 Task: Get directions from Jekyll Island, Georgia, United States to New Haven, Connecticut, United States  arriving by 12:00 noon on the 15th of December
Action: Key pressed jekyll<Key.space>island<Key.space>,<Key.space>georgia,<Key.space>united<Key.space>sataes<Key.enter>
Screenshot: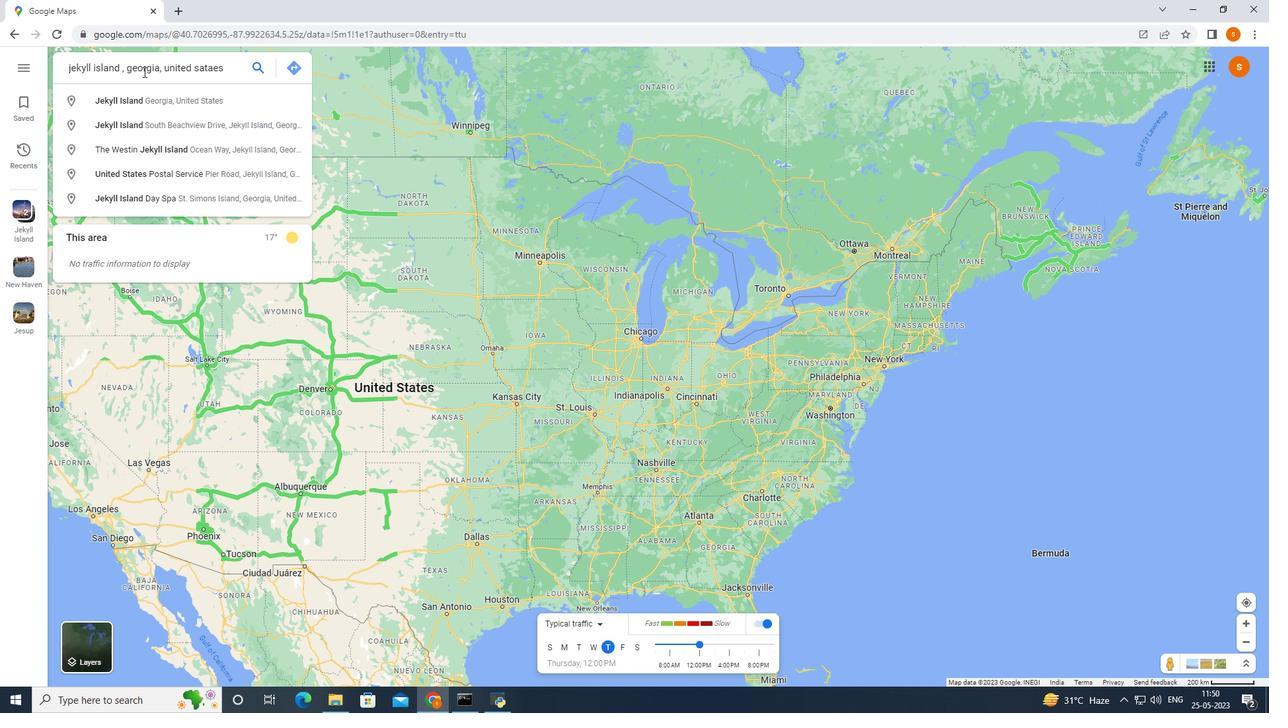 
Action: Mouse moved to (80, 328)
Screenshot: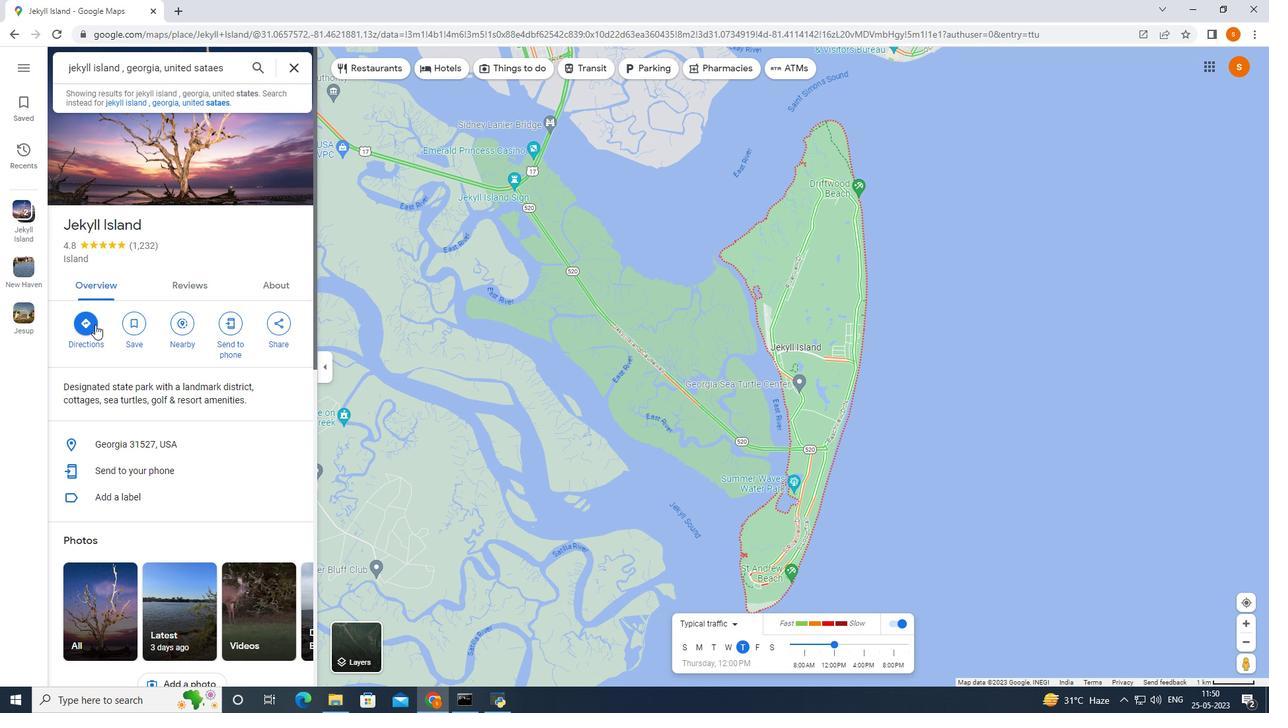 
Action: Mouse pressed left at (80, 328)
Screenshot: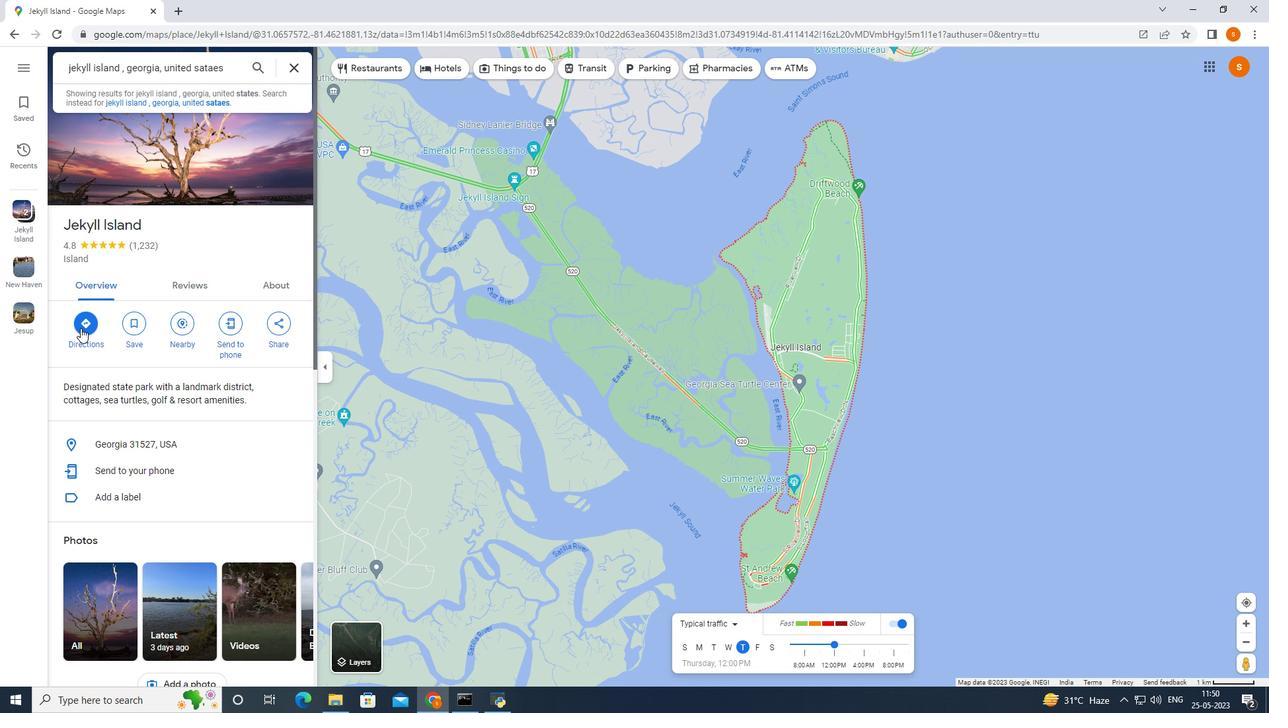 
Action: Mouse moved to (293, 125)
Screenshot: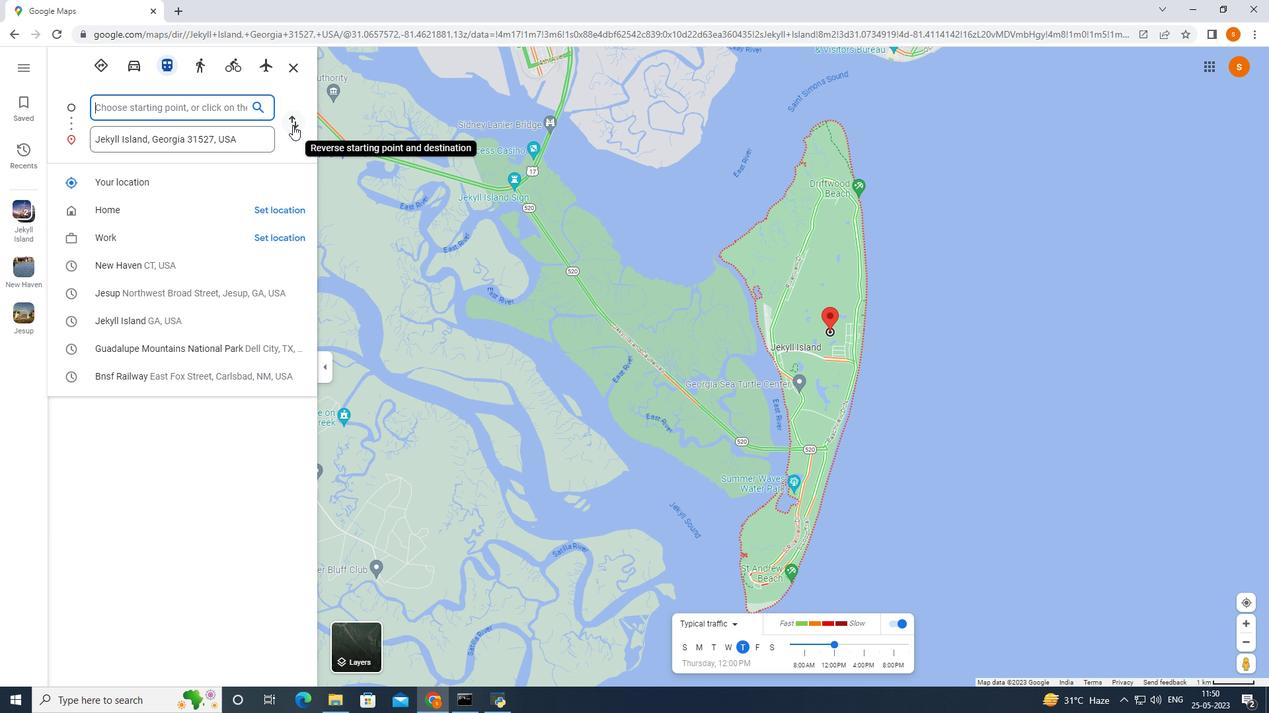 
Action: Mouse pressed left at (293, 125)
Screenshot: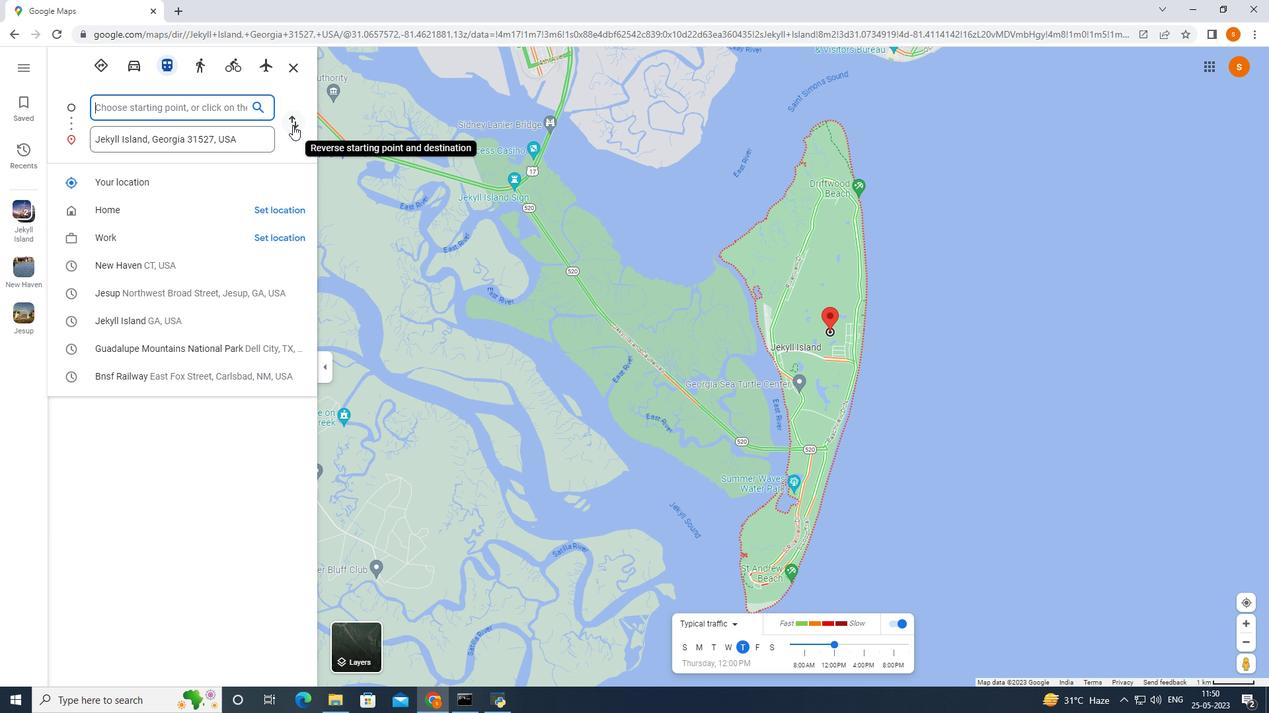 
Action: Mouse moved to (214, 133)
Screenshot: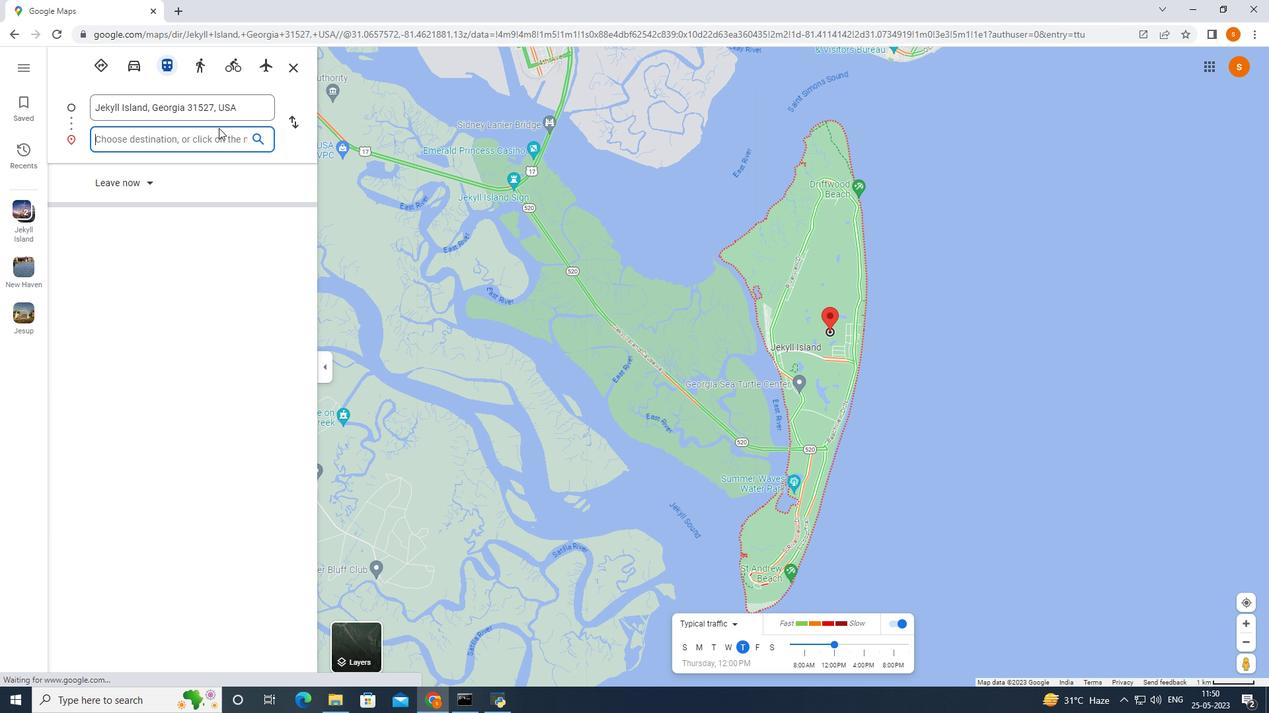 
Action: Key pressed new<Key.space>haven,<Key.space>connecticut,<Key.space>united<Key.space>states<Key.enter>
Screenshot: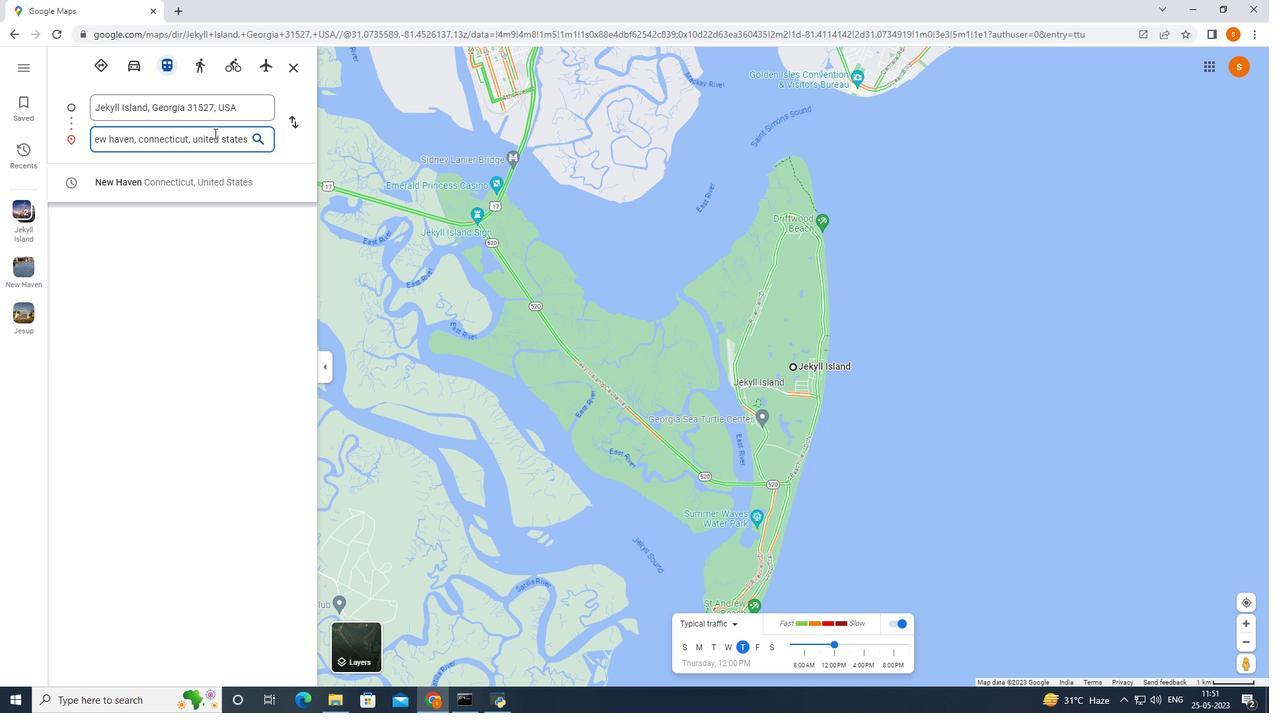 
Action: Mouse moved to (150, 180)
Screenshot: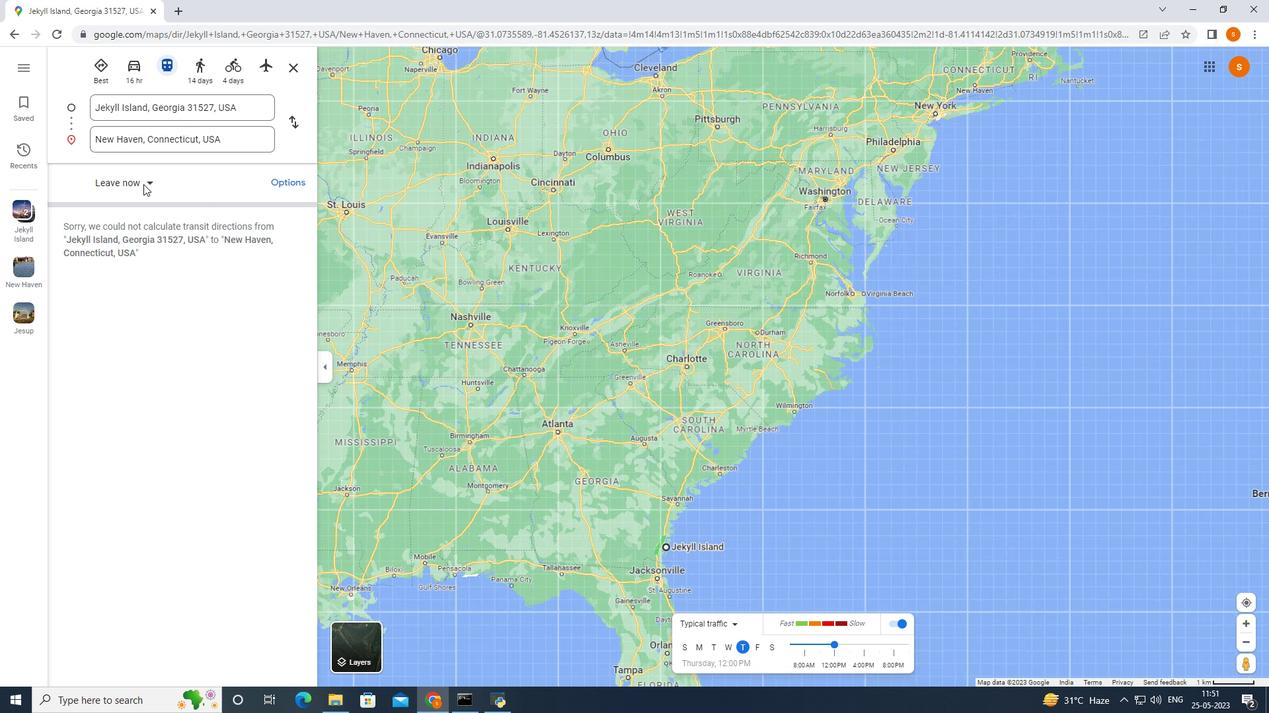 
Action: Mouse pressed left at (150, 180)
Screenshot: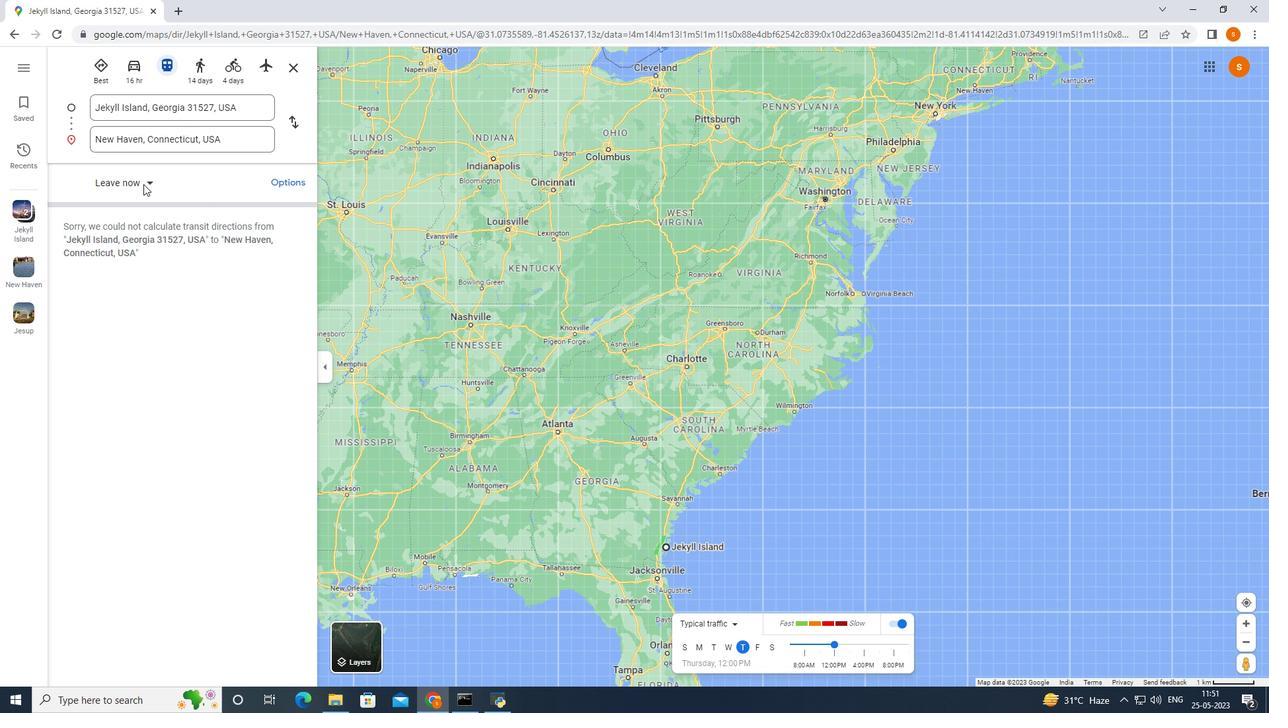 
Action: Mouse moved to (142, 237)
Screenshot: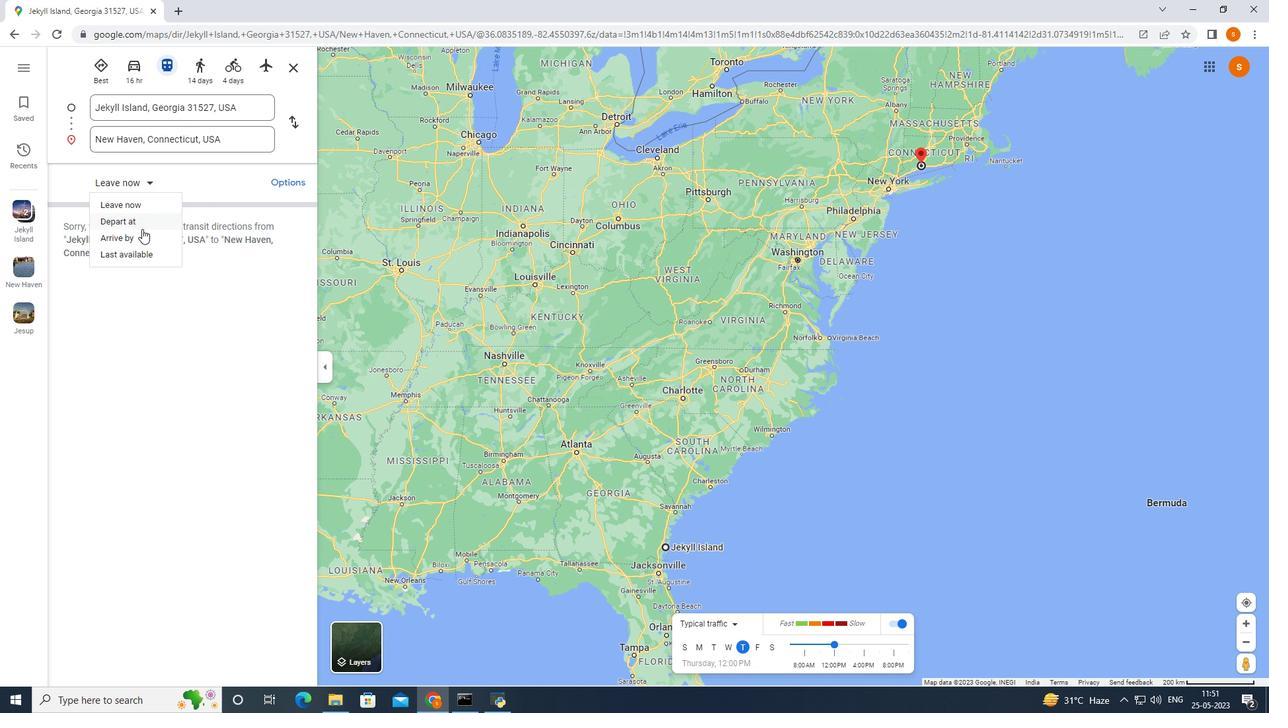 
Action: Mouse pressed left at (142, 237)
Screenshot: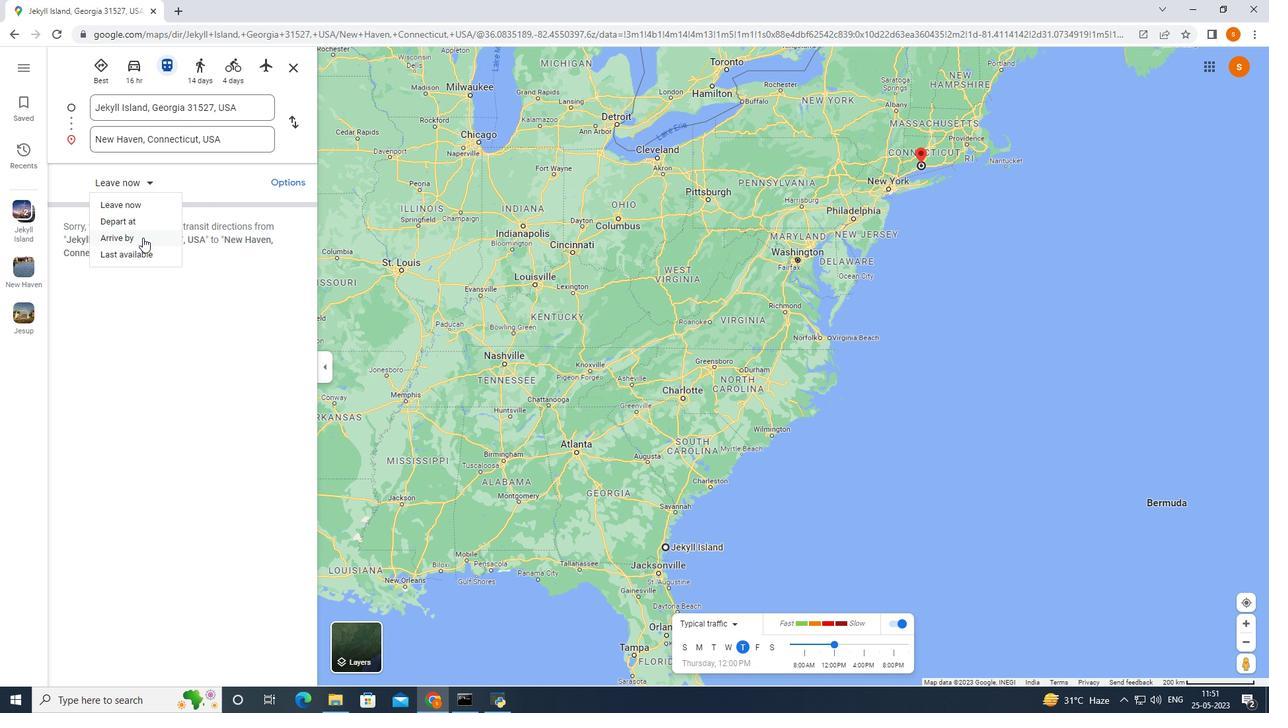 
Action: Mouse moved to (144, 206)
Screenshot: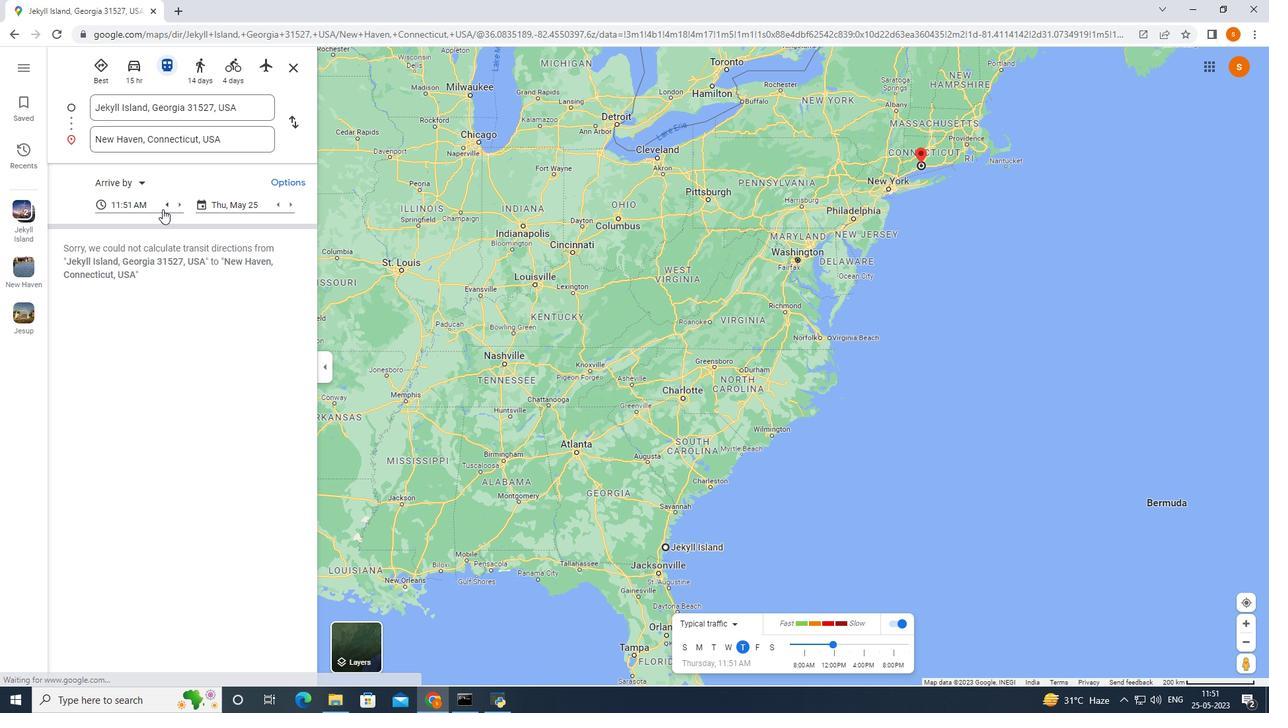 
Action: Mouse pressed left at (144, 206)
Screenshot: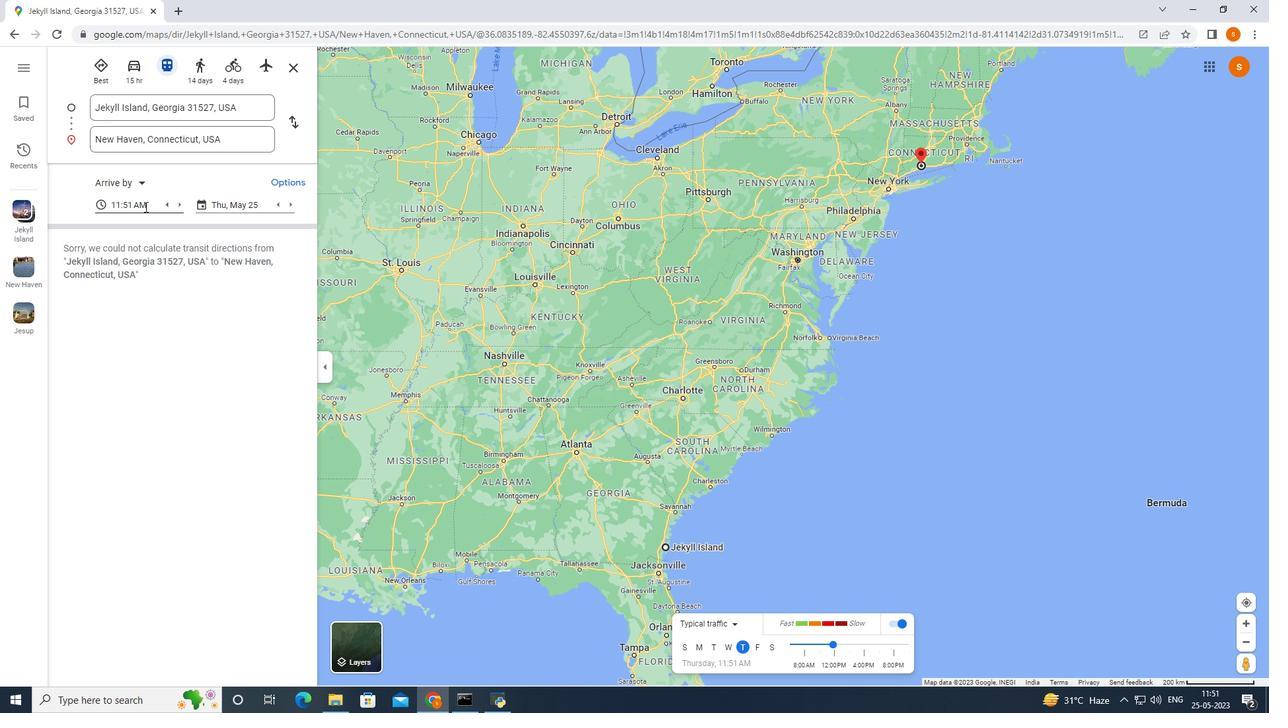 
Action: Mouse moved to (130, 357)
Screenshot: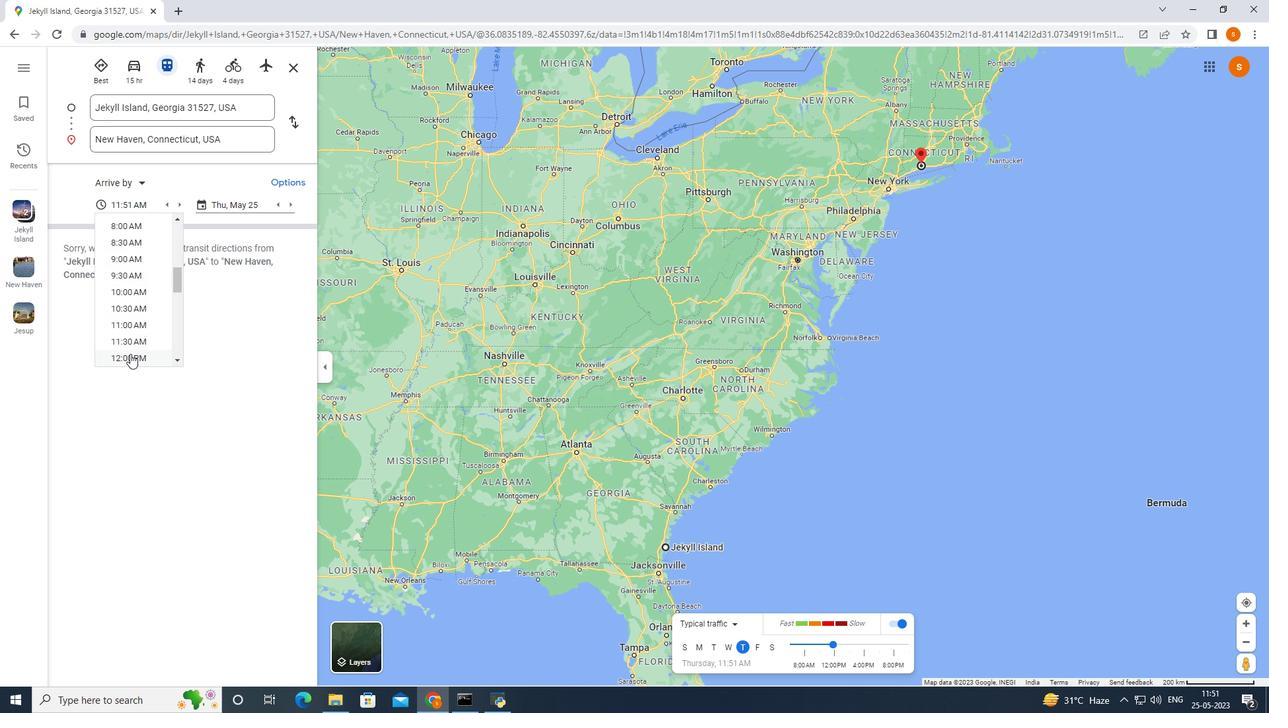 
Action: Mouse pressed left at (130, 357)
Screenshot: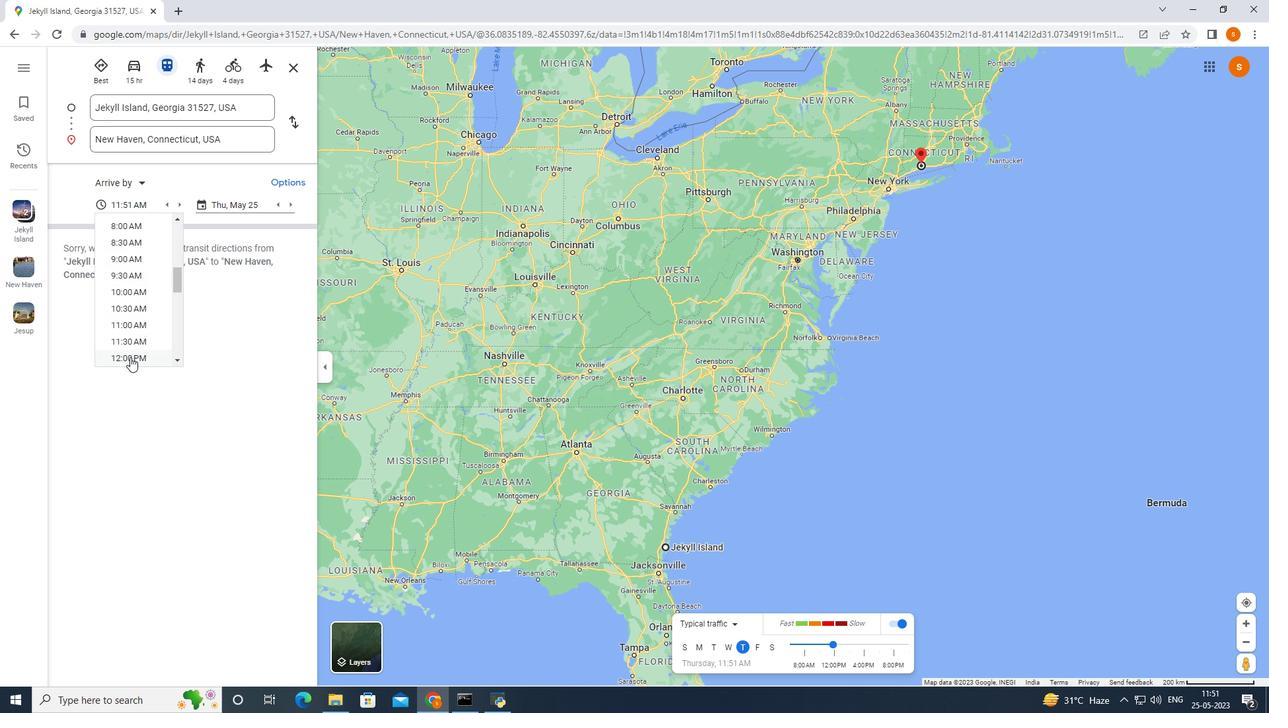
Action: Mouse moved to (271, 203)
Screenshot: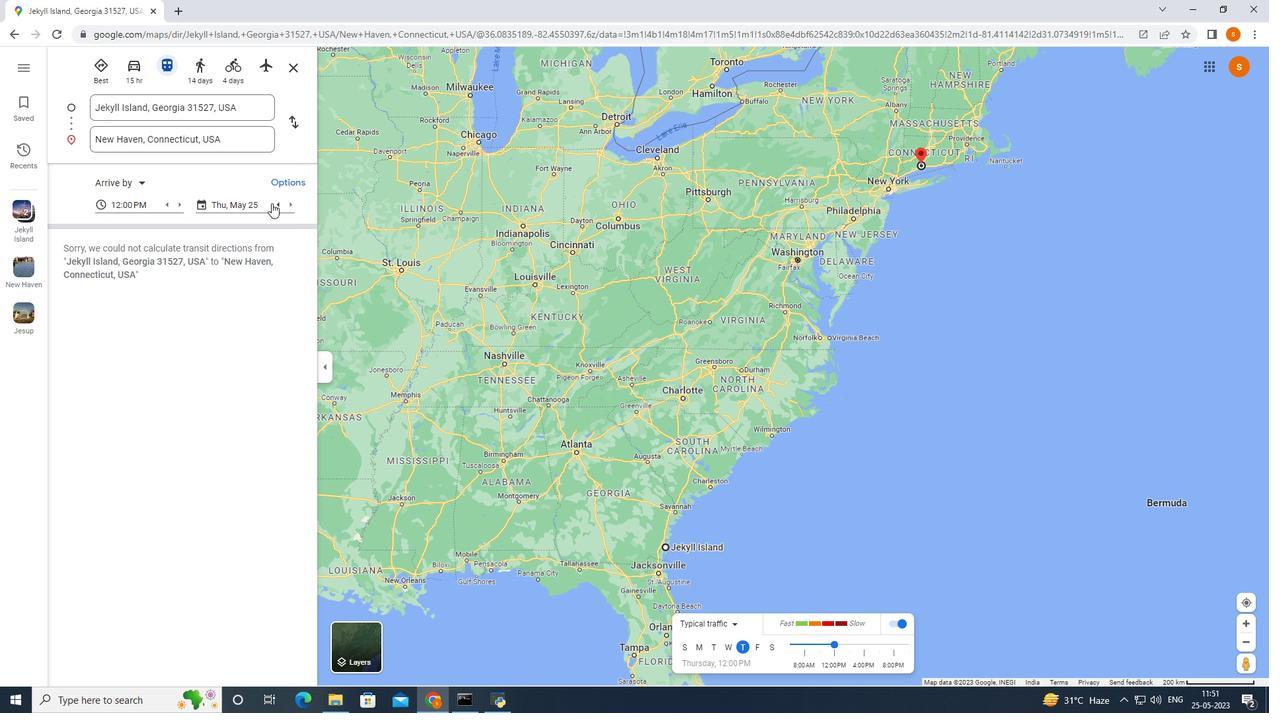 
Action: Mouse pressed left at (271, 203)
Screenshot: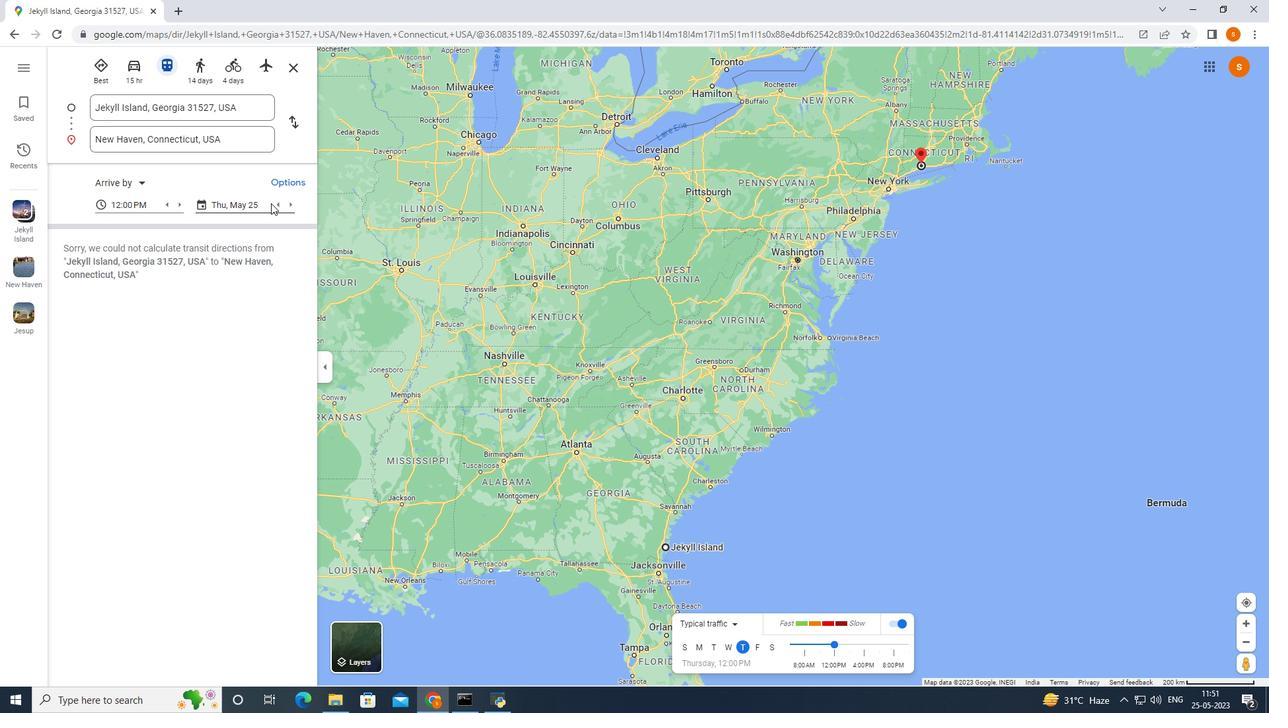 
Action: Mouse moved to (217, 234)
Screenshot: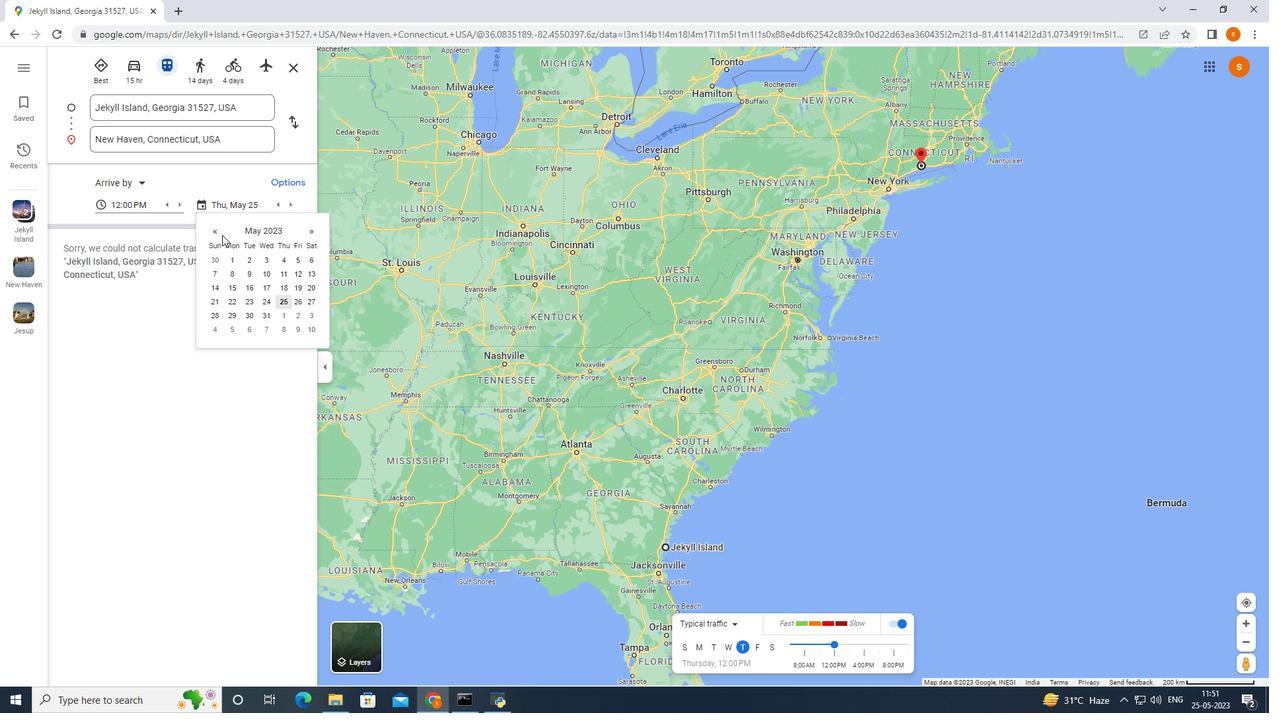 
Action: Mouse pressed left at (217, 234)
Screenshot: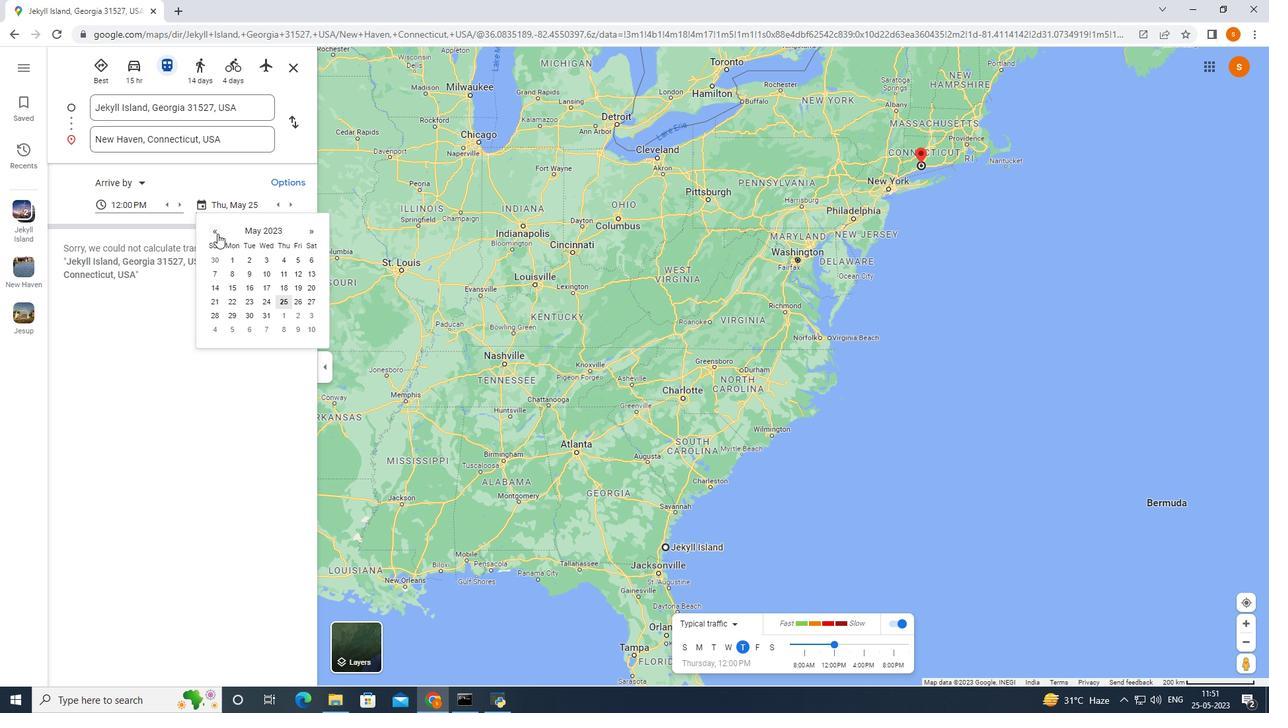 
Action: Mouse moved to (217, 233)
Screenshot: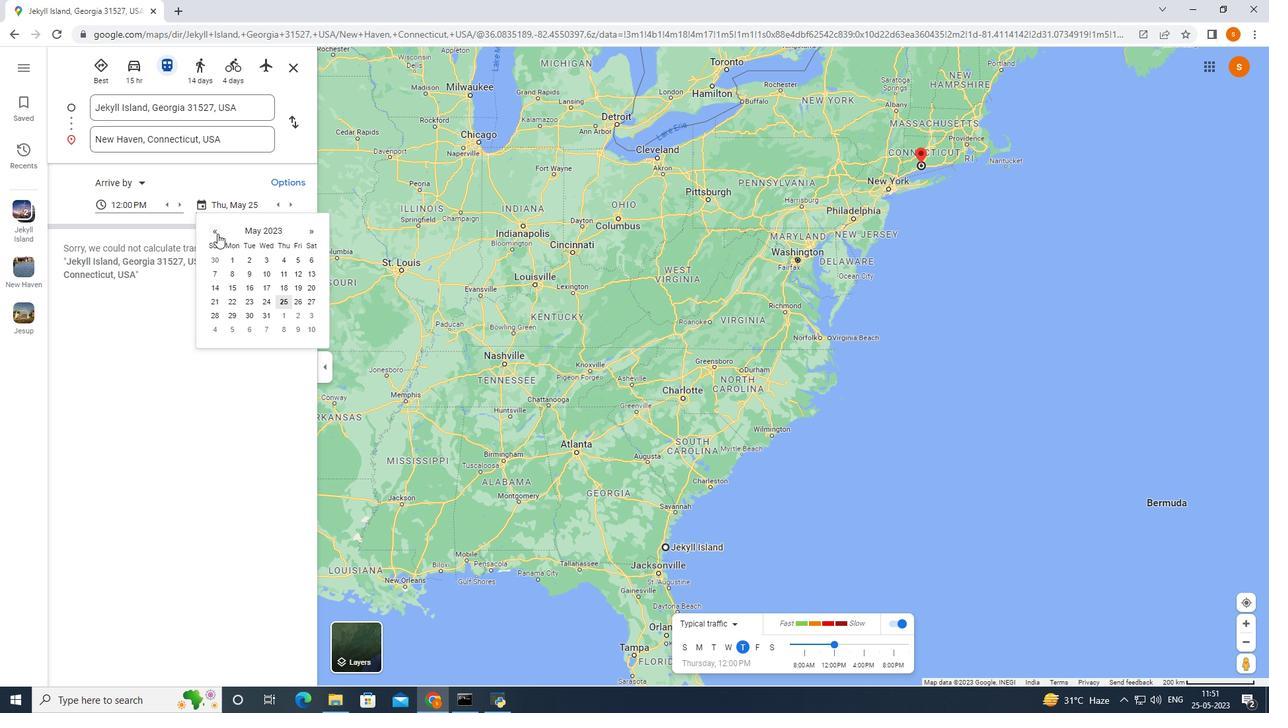
Action: Mouse pressed left at (217, 233)
Screenshot: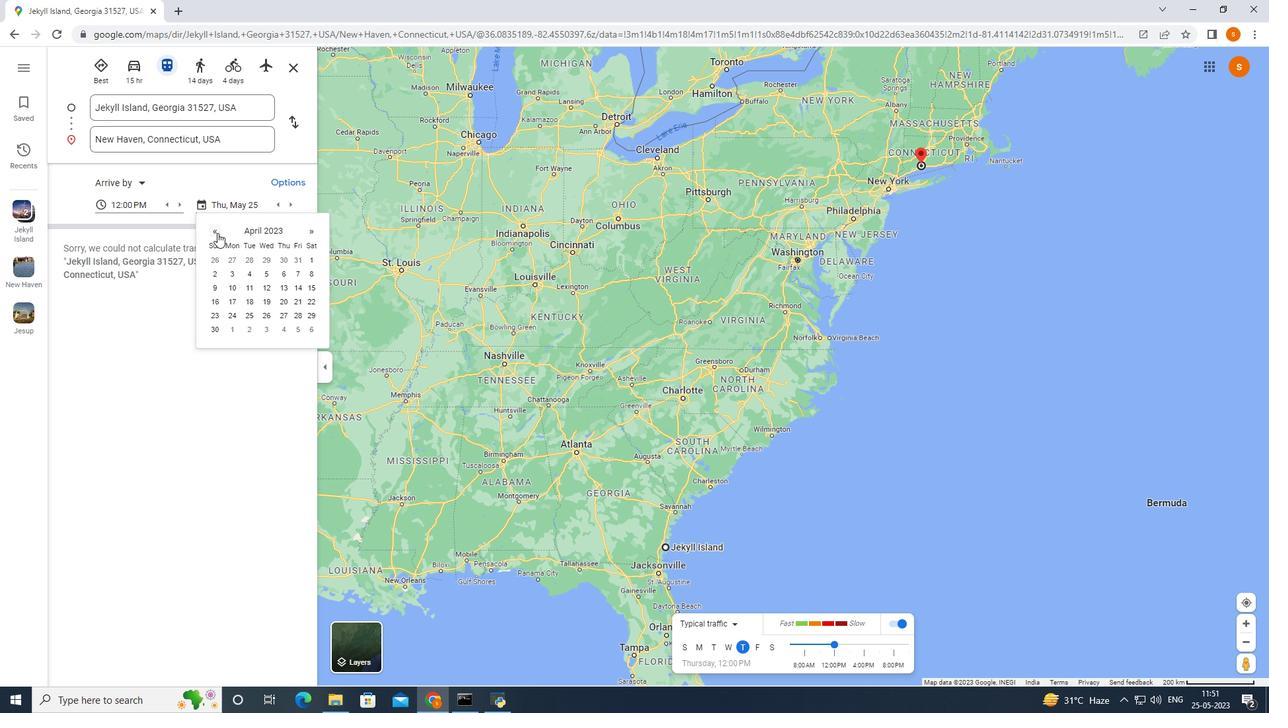 
Action: Mouse pressed left at (217, 233)
Screenshot: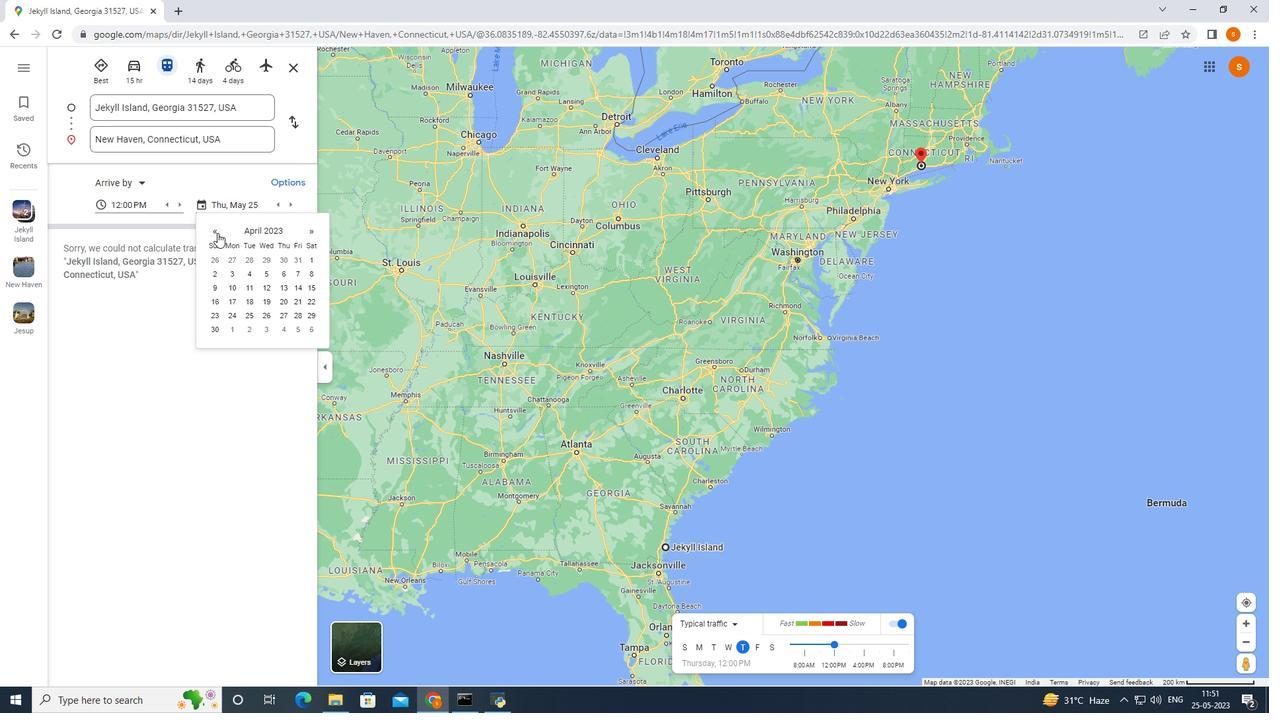 
Action: Mouse pressed left at (217, 233)
Screenshot: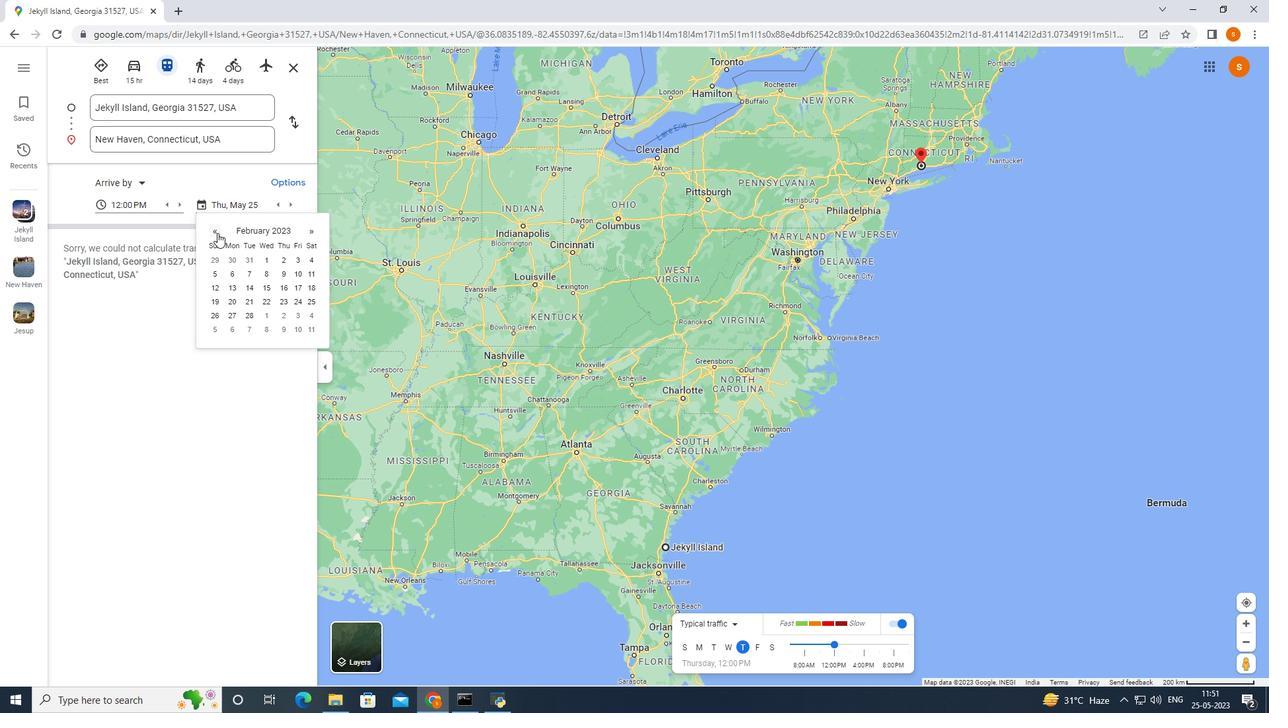 
Action: Mouse moved to (309, 232)
Screenshot: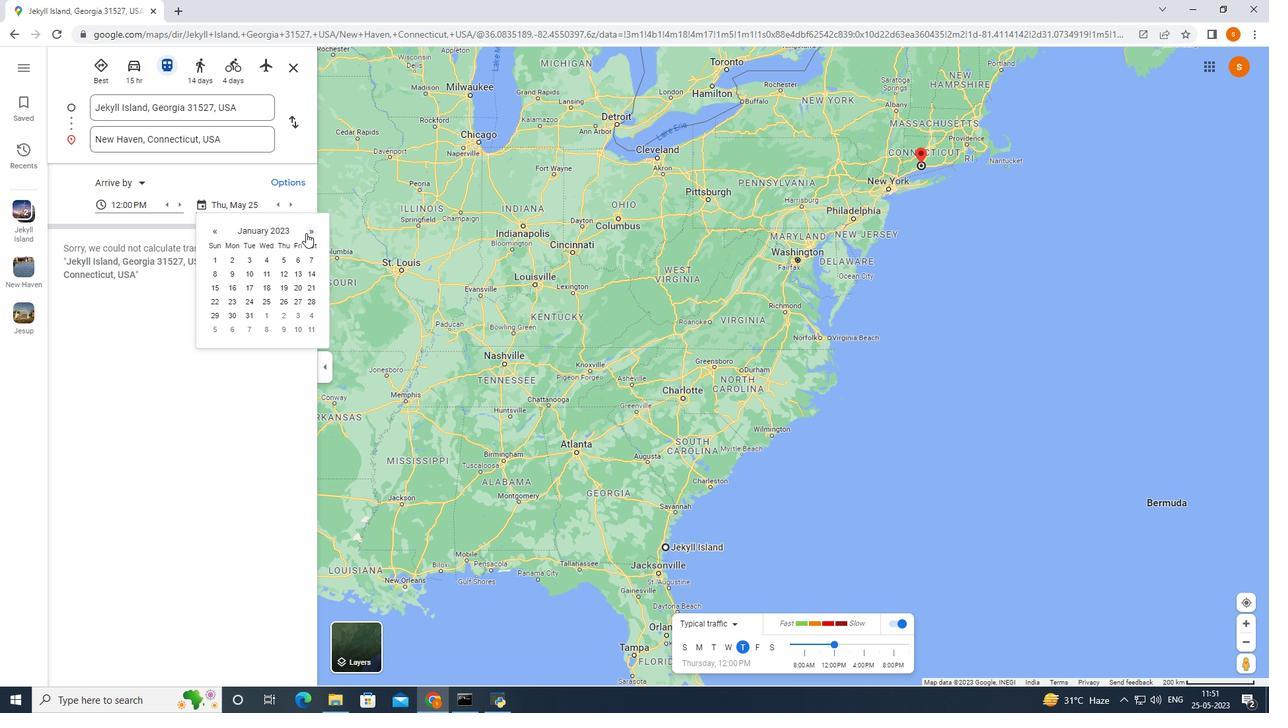 
Action: Mouse pressed left at (309, 232)
Screenshot: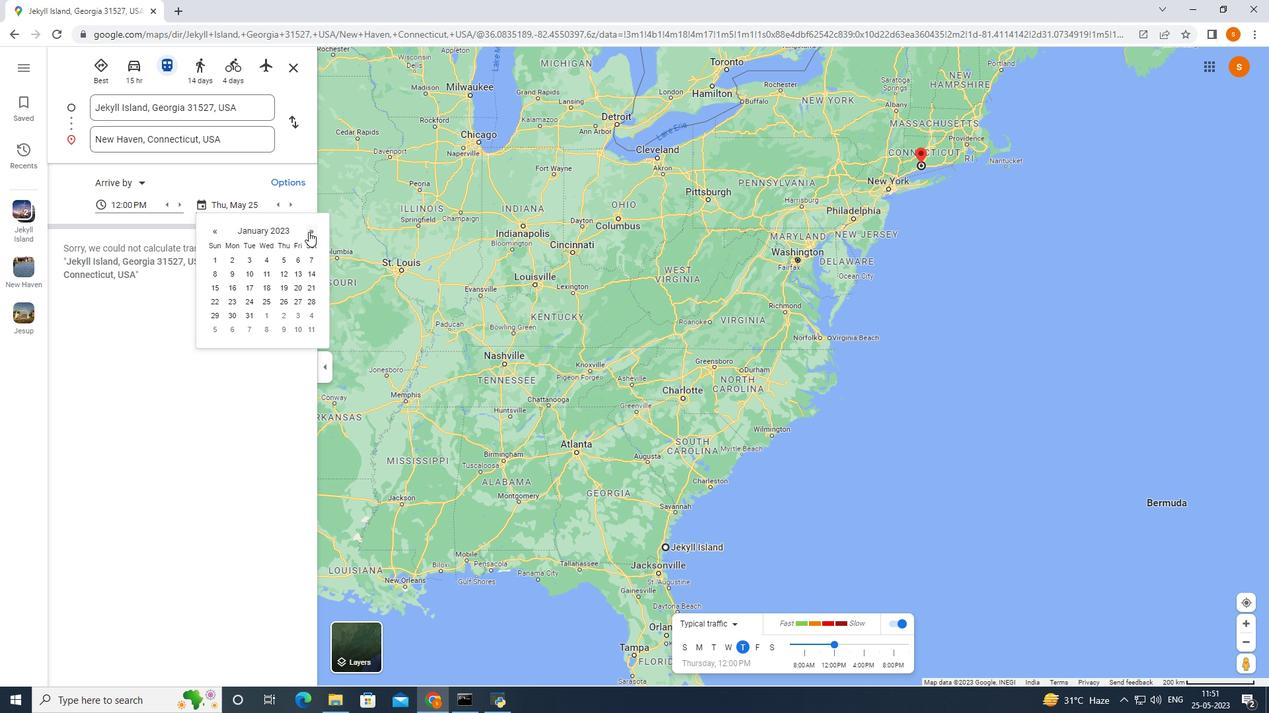 
Action: Mouse moved to (255, 232)
Screenshot: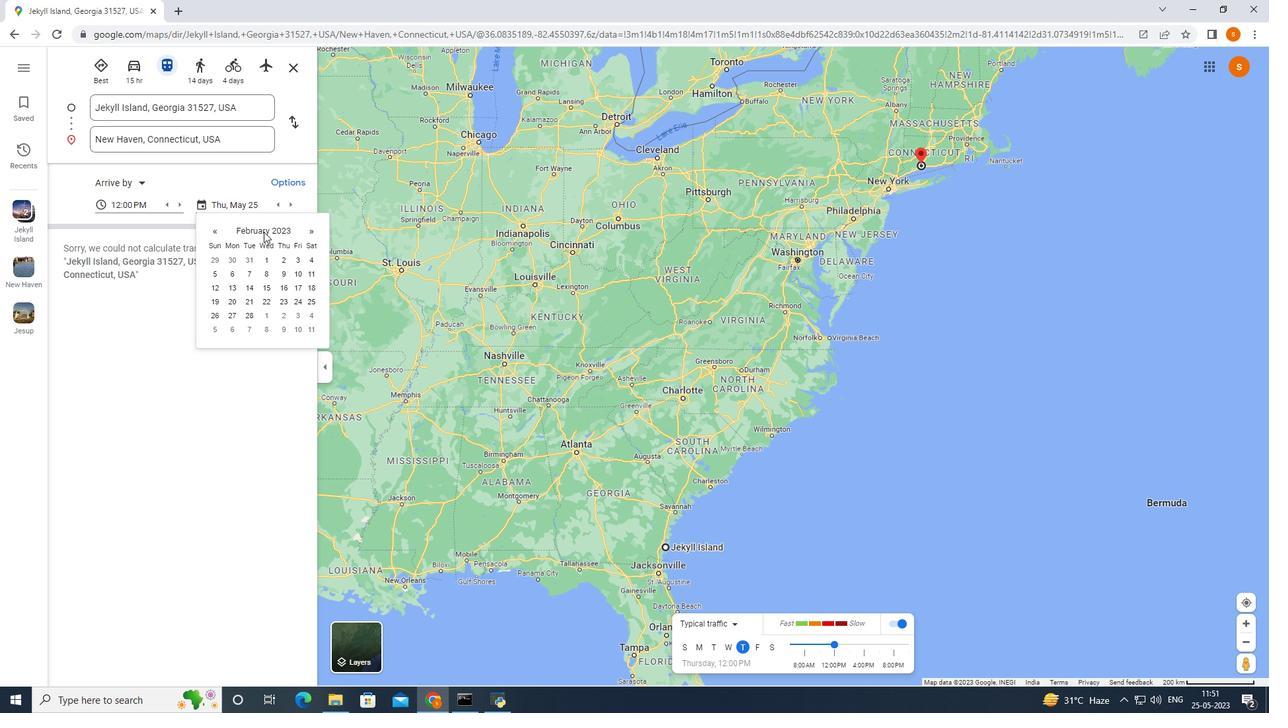 
Action: Mouse pressed left at (255, 232)
Screenshot: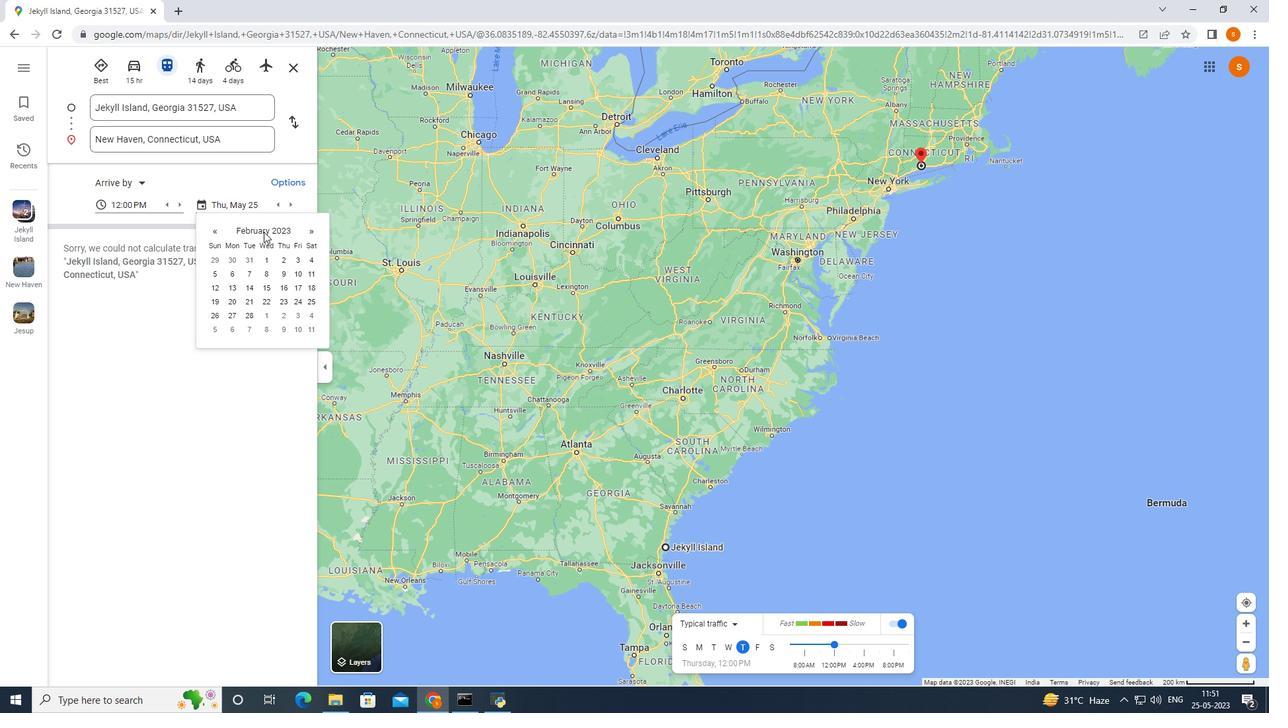 
Action: Mouse moved to (308, 233)
Screenshot: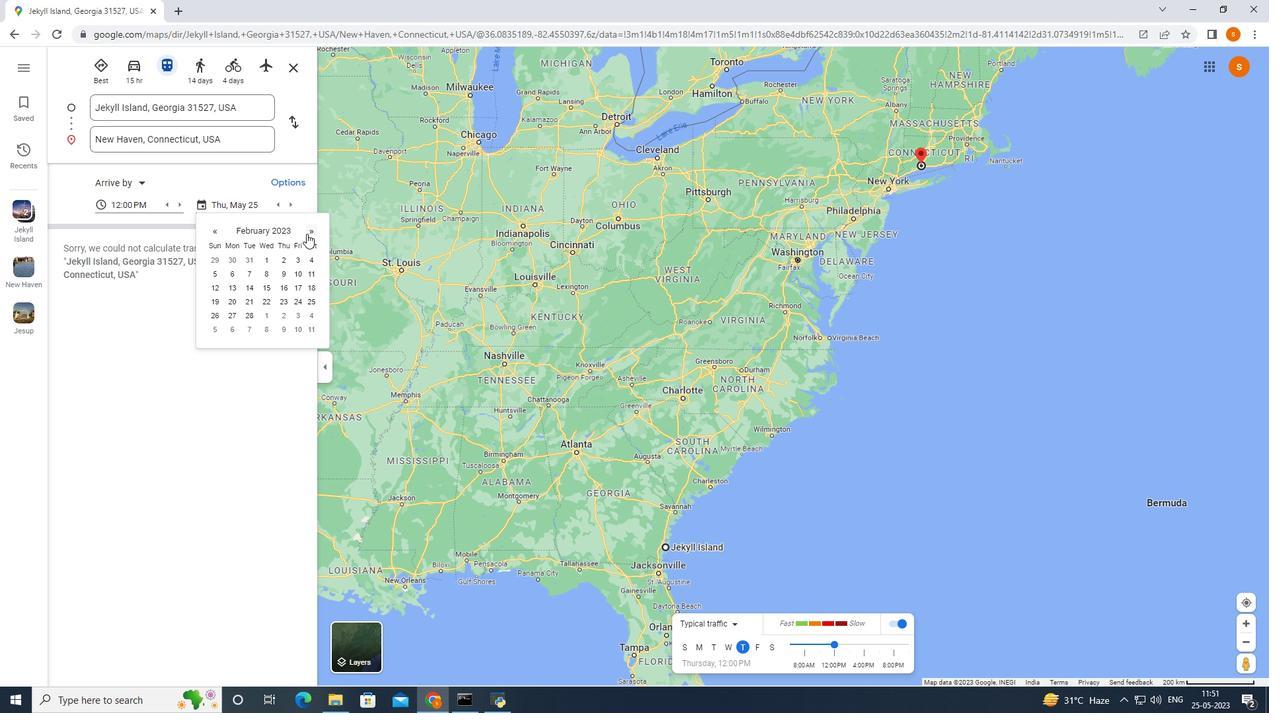 
Action: Mouse pressed left at (308, 233)
Screenshot: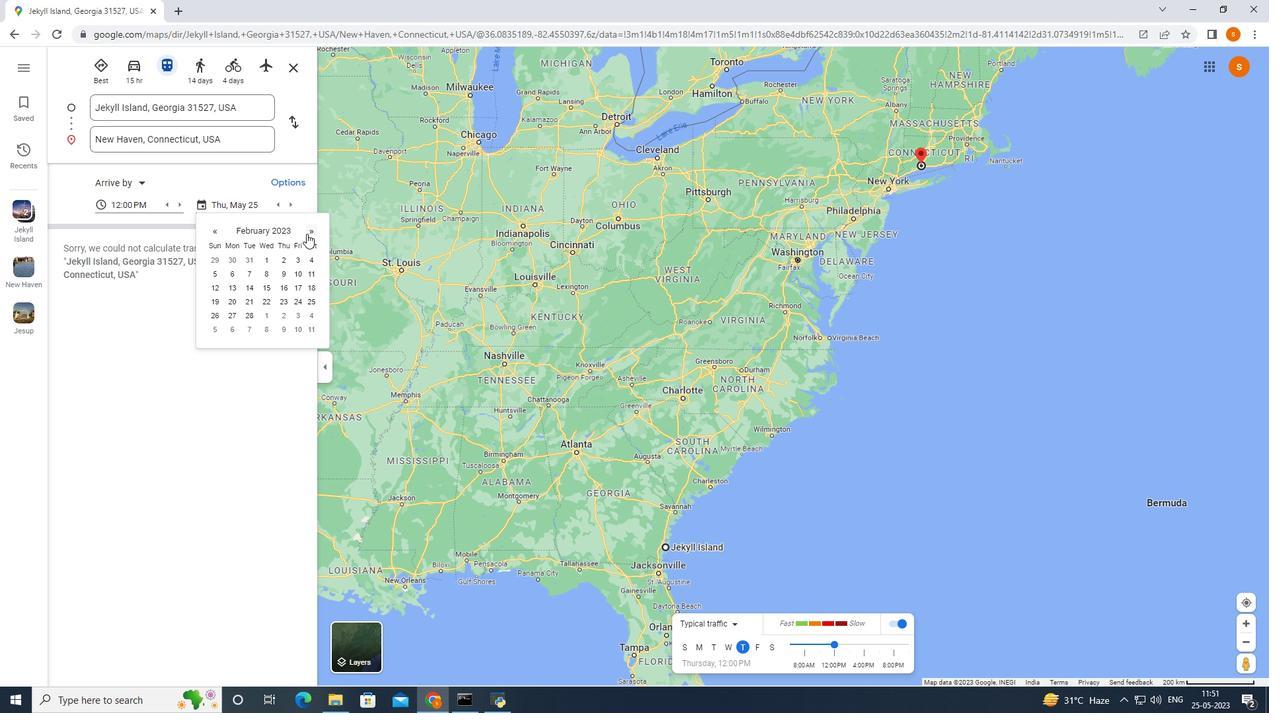 
Action: Mouse pressed left at (308, 233)
Screenshot: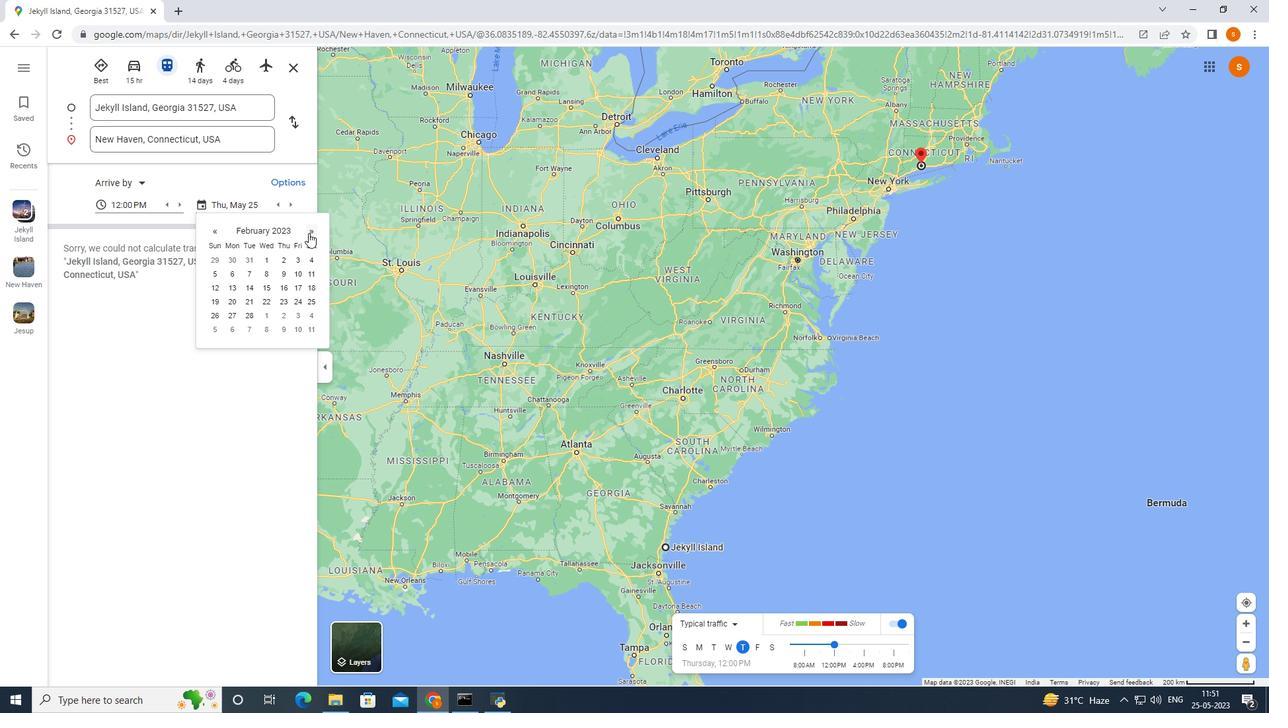
Action: Mouse pressed left at (308, 233)
Screenshot: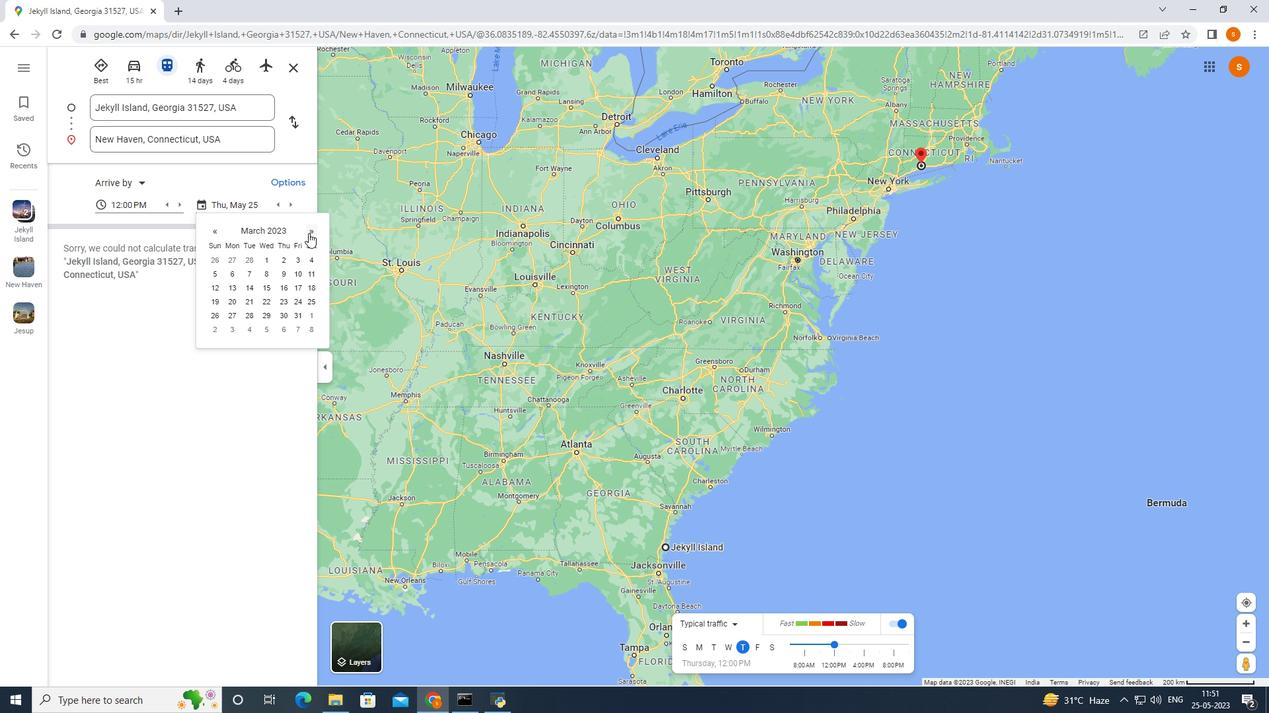 
Action: Mouse moved to (308, 232)
Screenshot: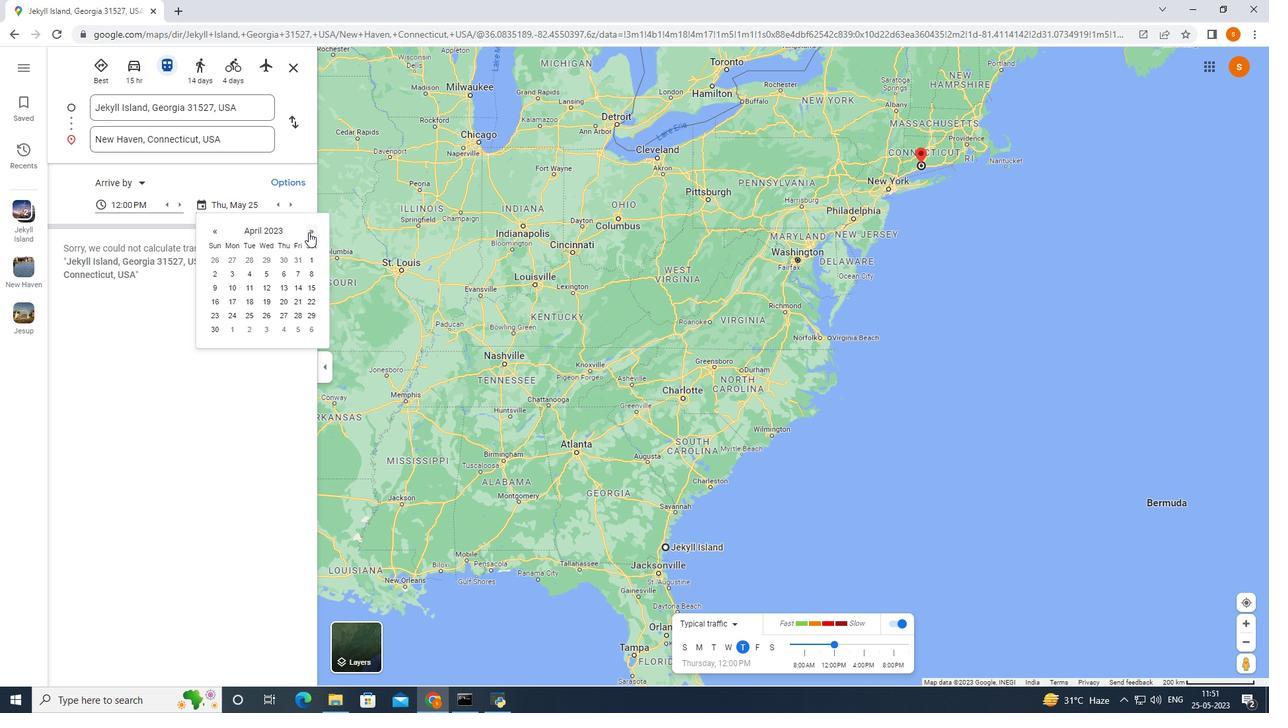 
Action: Mouse pressed left at (308, 232)
Screenshot: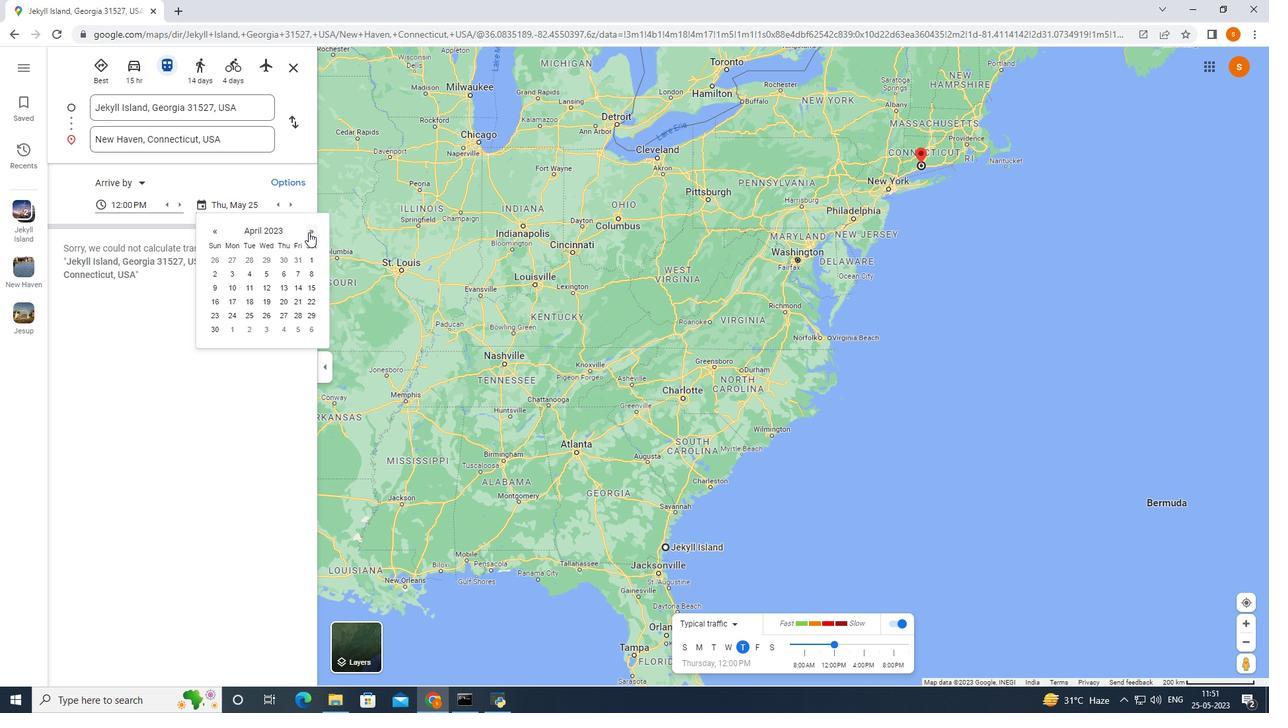 
Action: Mouse moved to (308, 230)
Screenshot: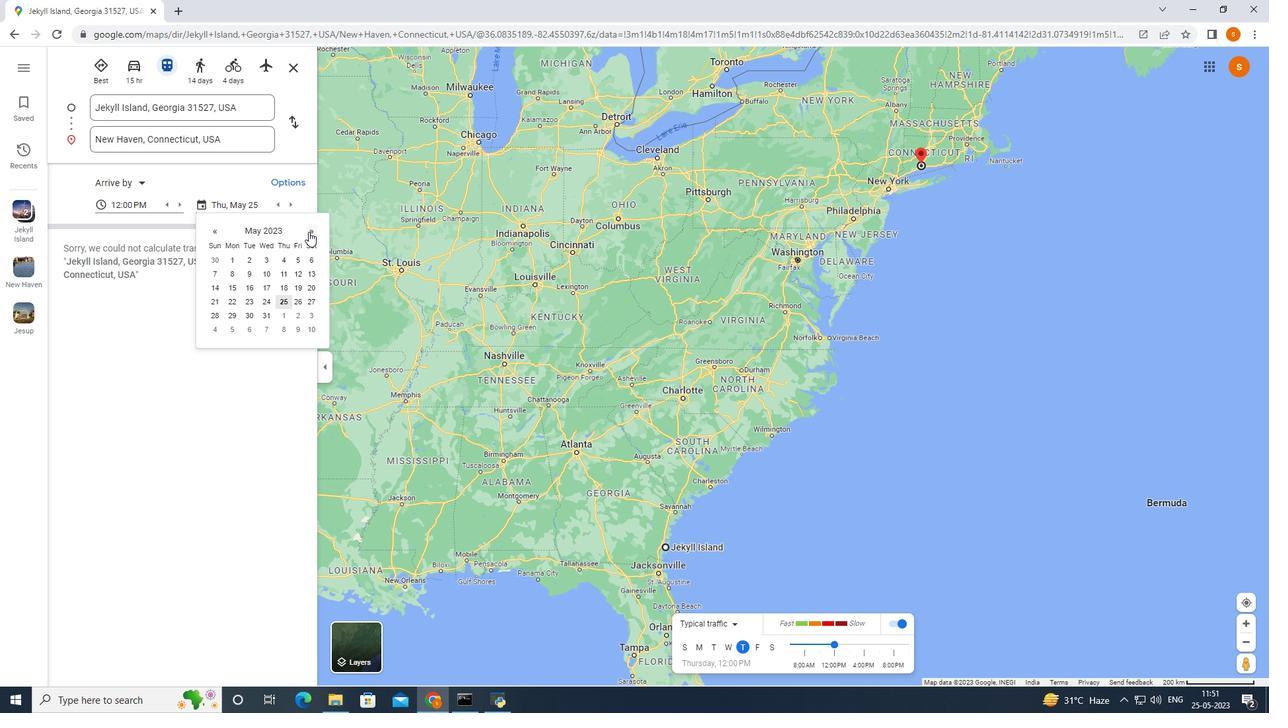 
Action: Mouse pressed left at (308, 230)
Screenshot: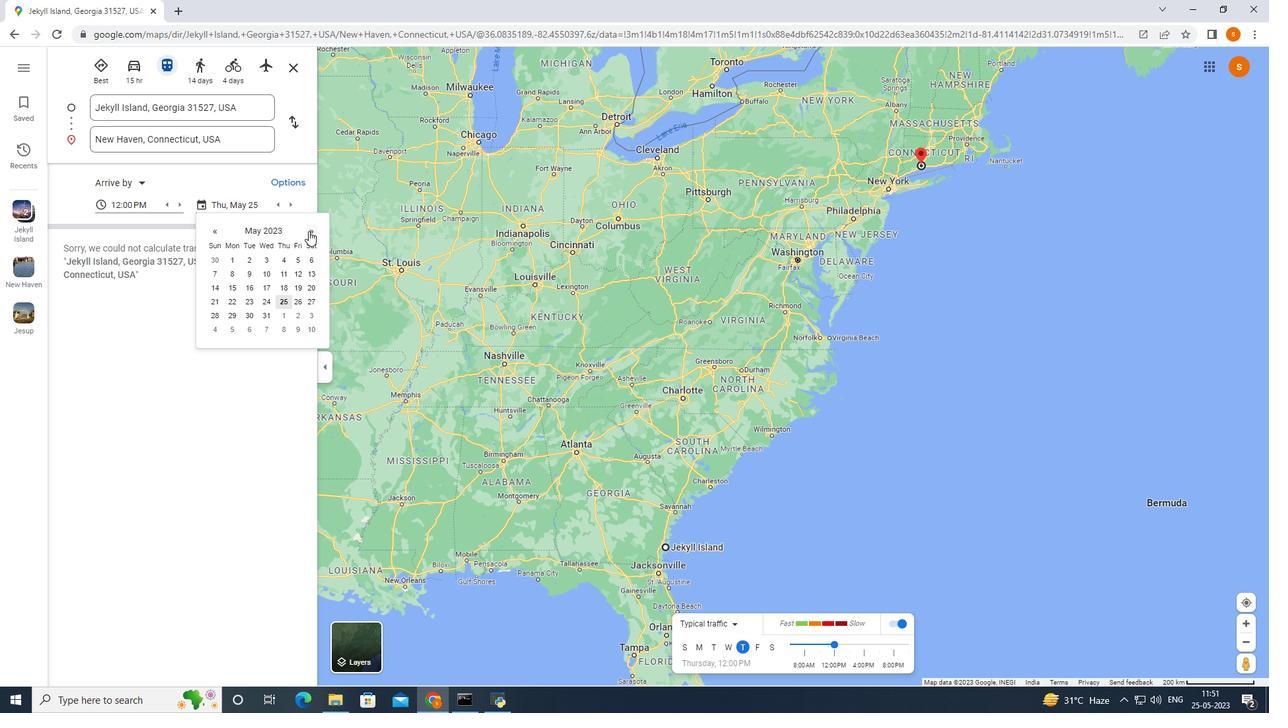 
Action: Mouse pressed left at (308, 230)
Screenshot: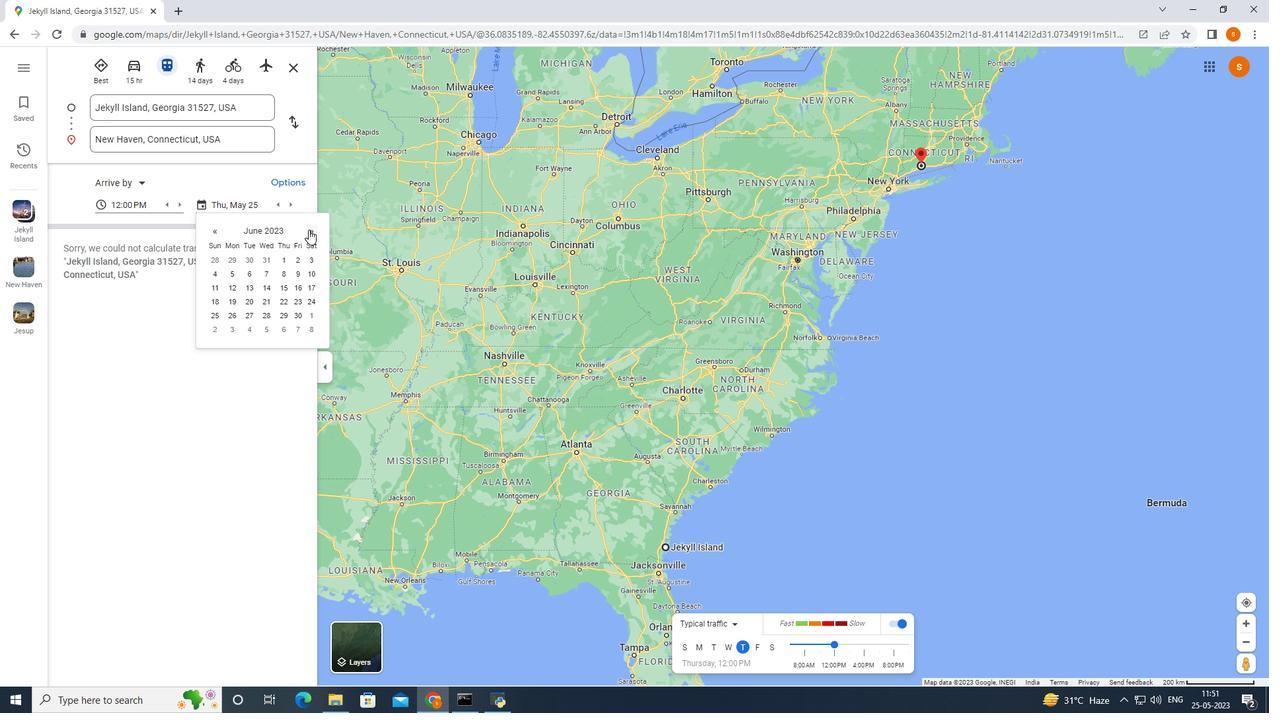 
Action: Mouse pressed left at (308, 230)
Screenshot: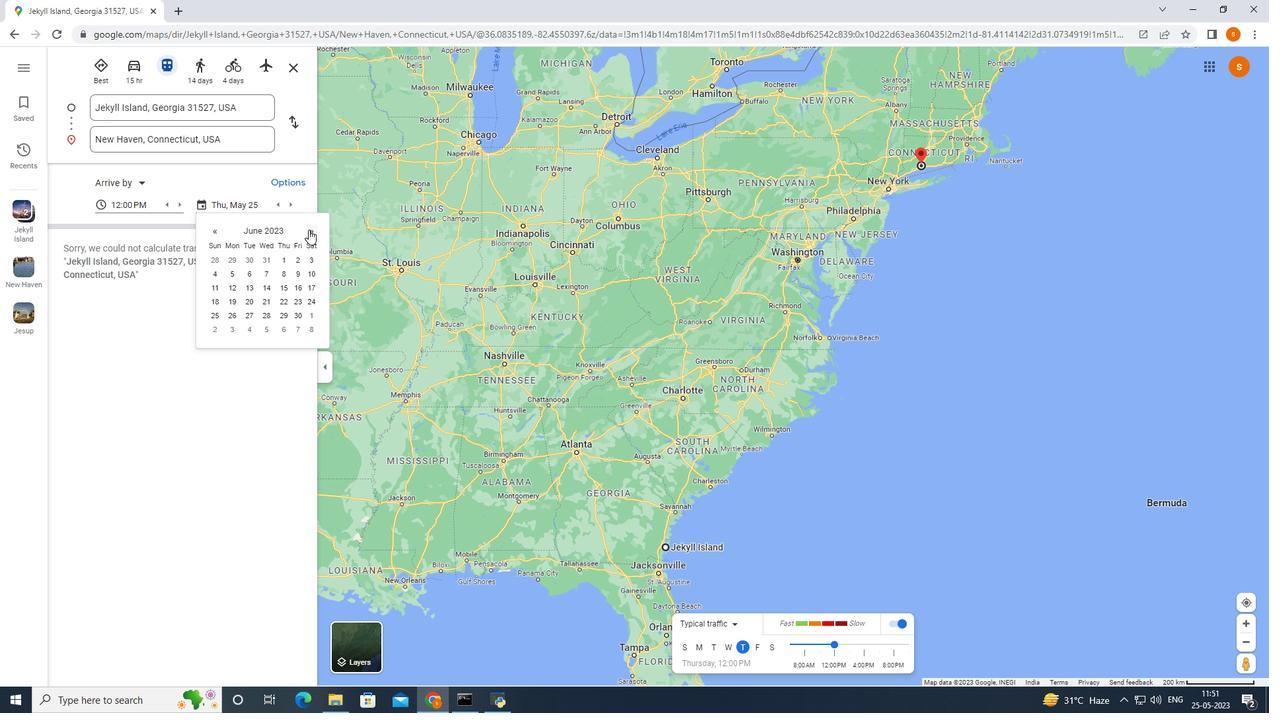 
Action: Mouse pressed left at (308, 230)
Screenshot: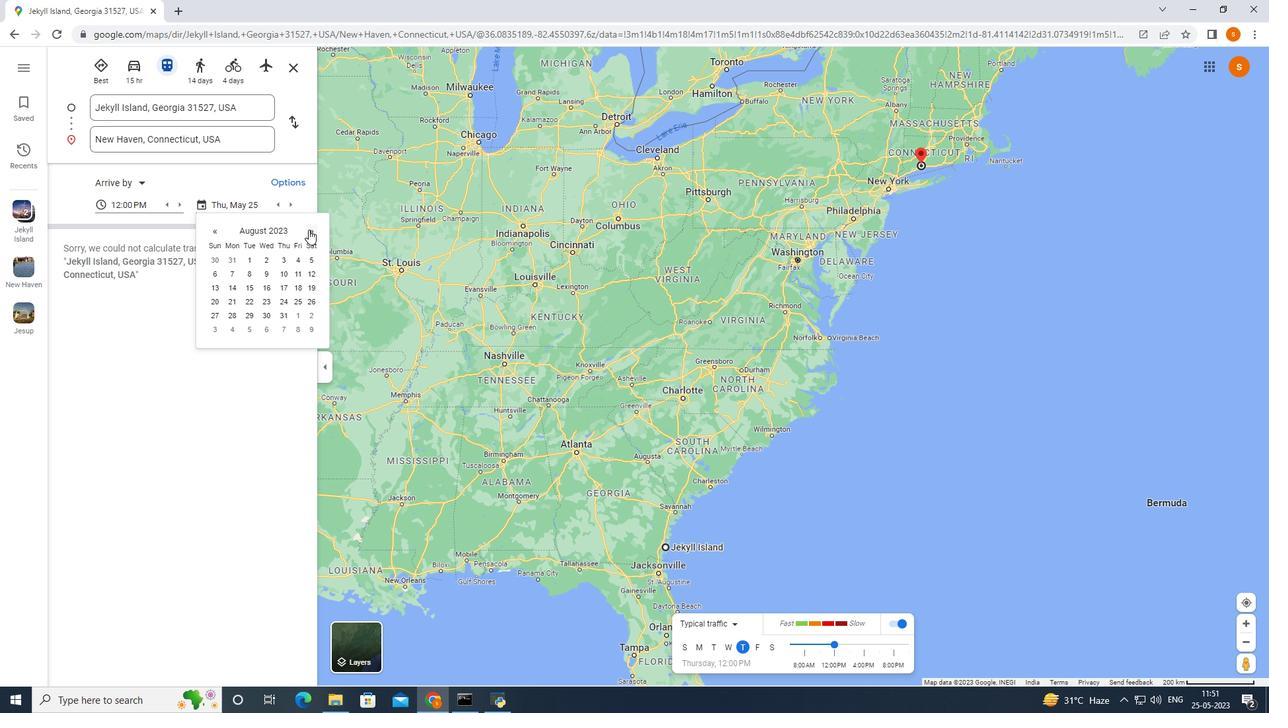 
Action: Mouse pressed left at (308, 230)
Screenshot: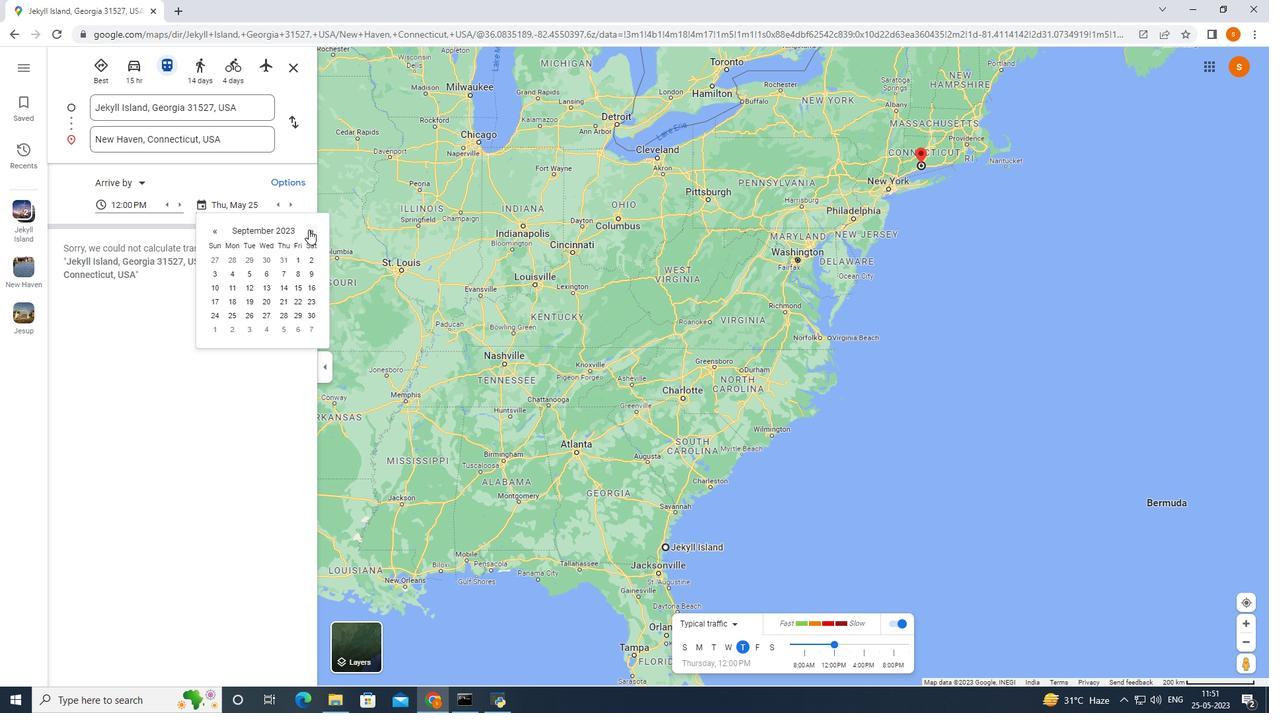 
Action: Mouse moved to (308, 230)
Screenshot: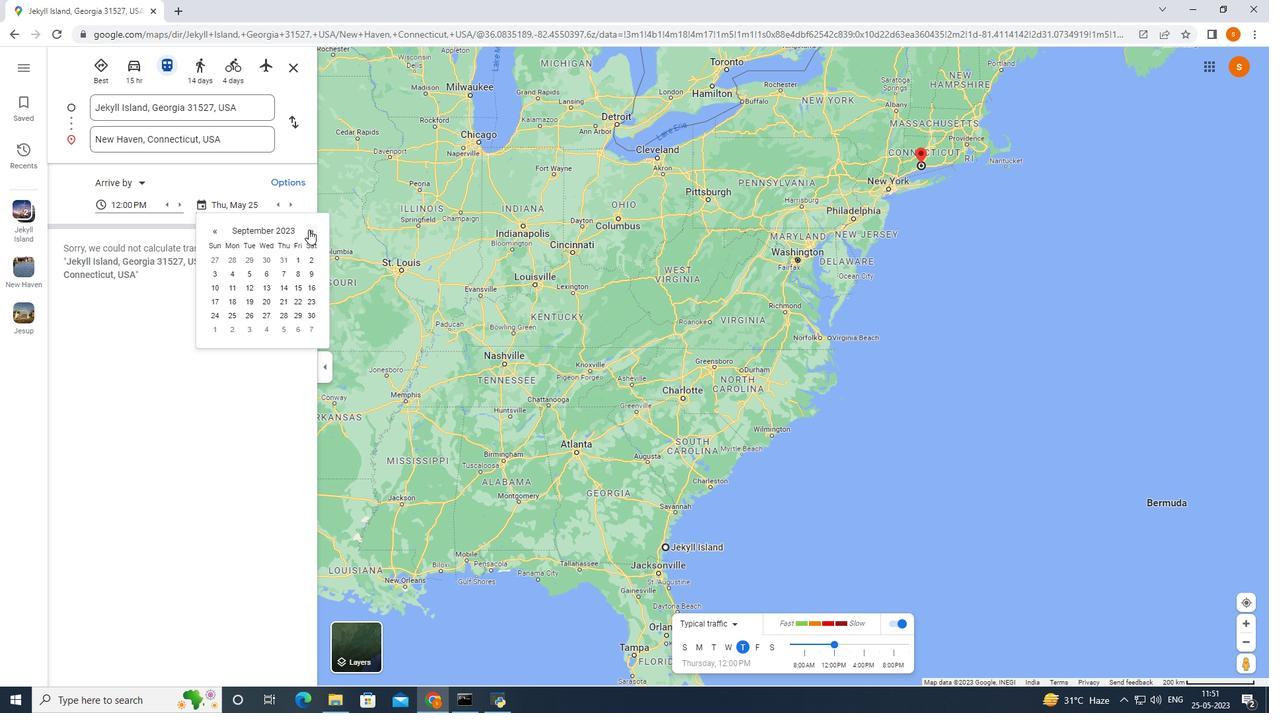 
Action: Mouse pressed left at (308, 230)
Screenshot: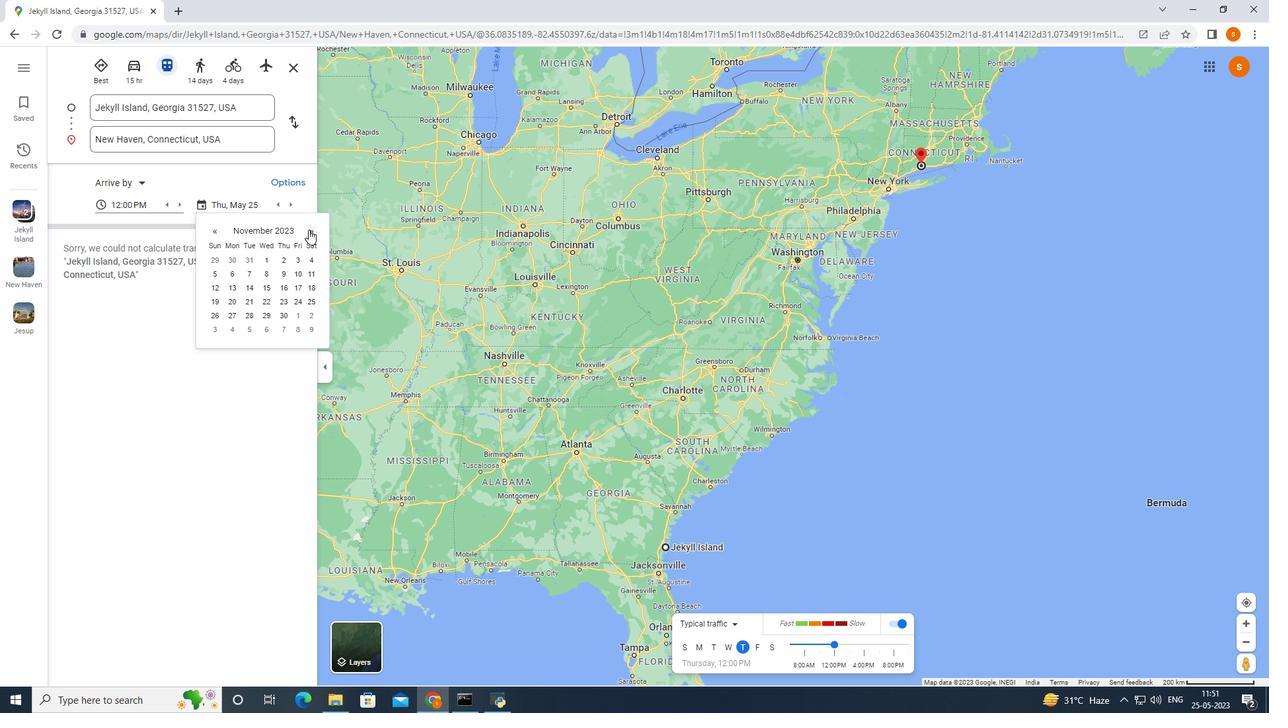 
Action: Mouse pressed left at (308, 230)
Screenshot: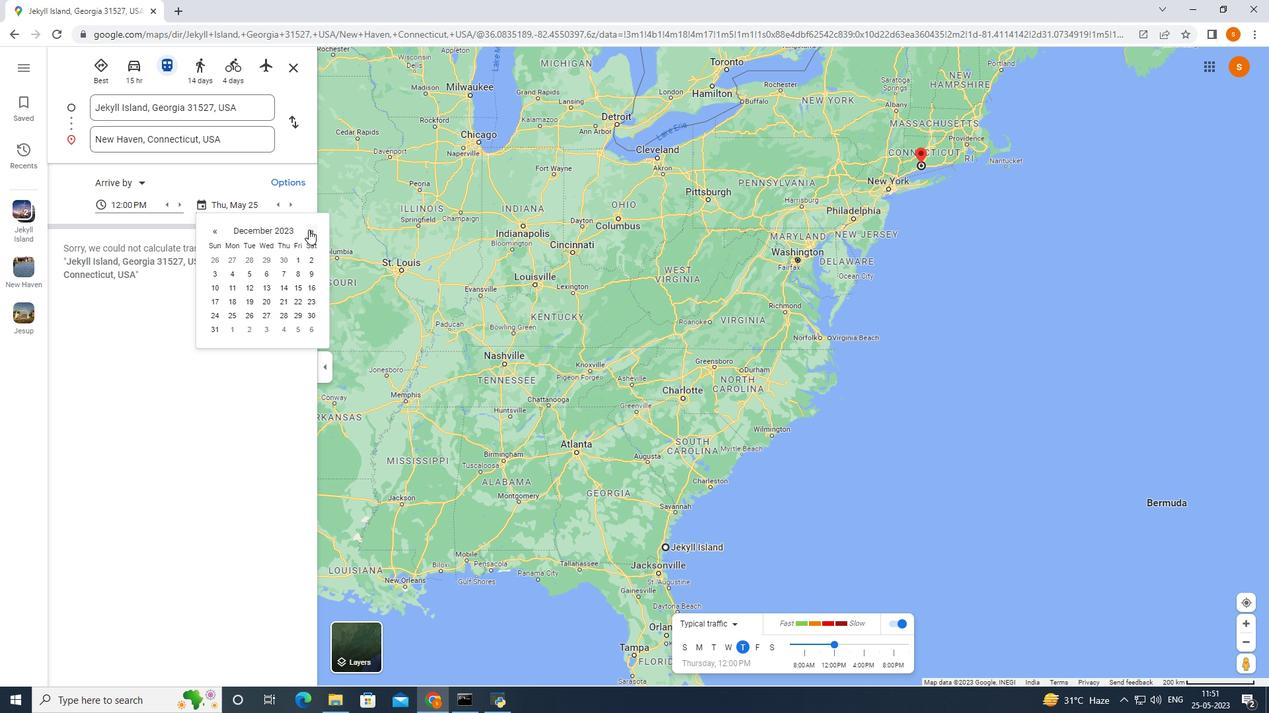 
Action: Mouse moved to (211, 231)
Screenshot: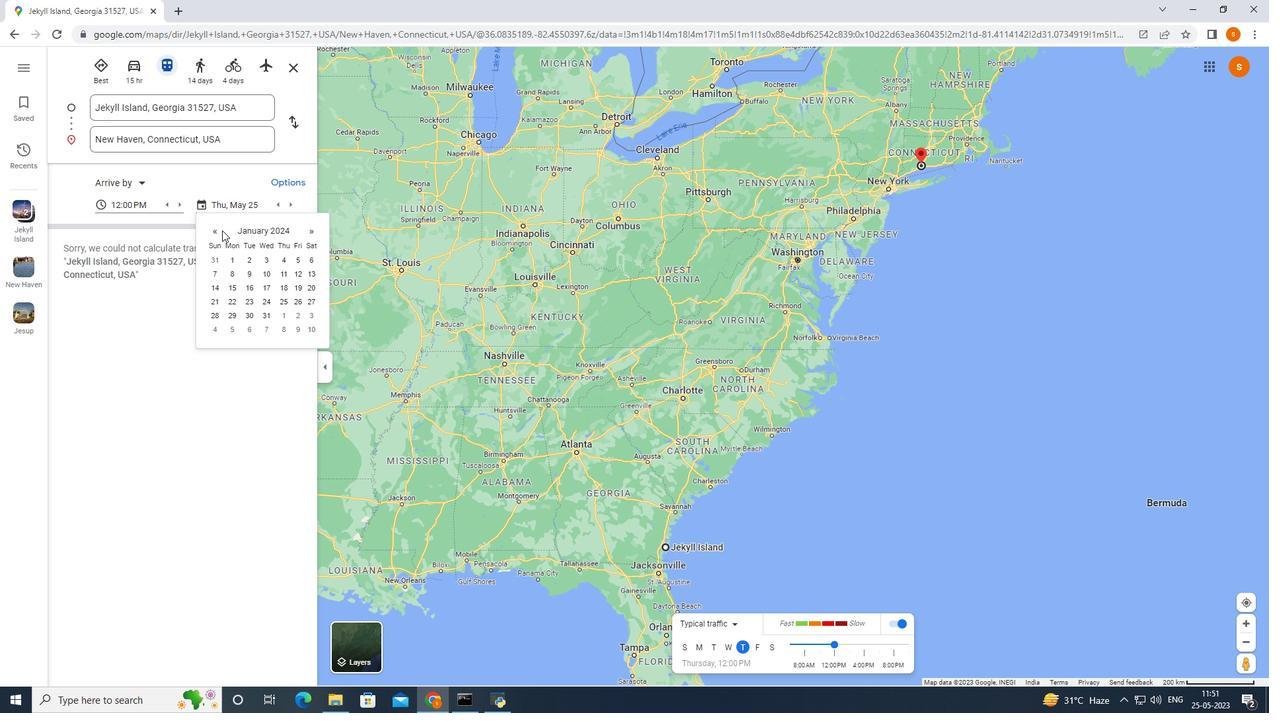 
Action: Mouse pressed left at (211, 231)
Screenshot: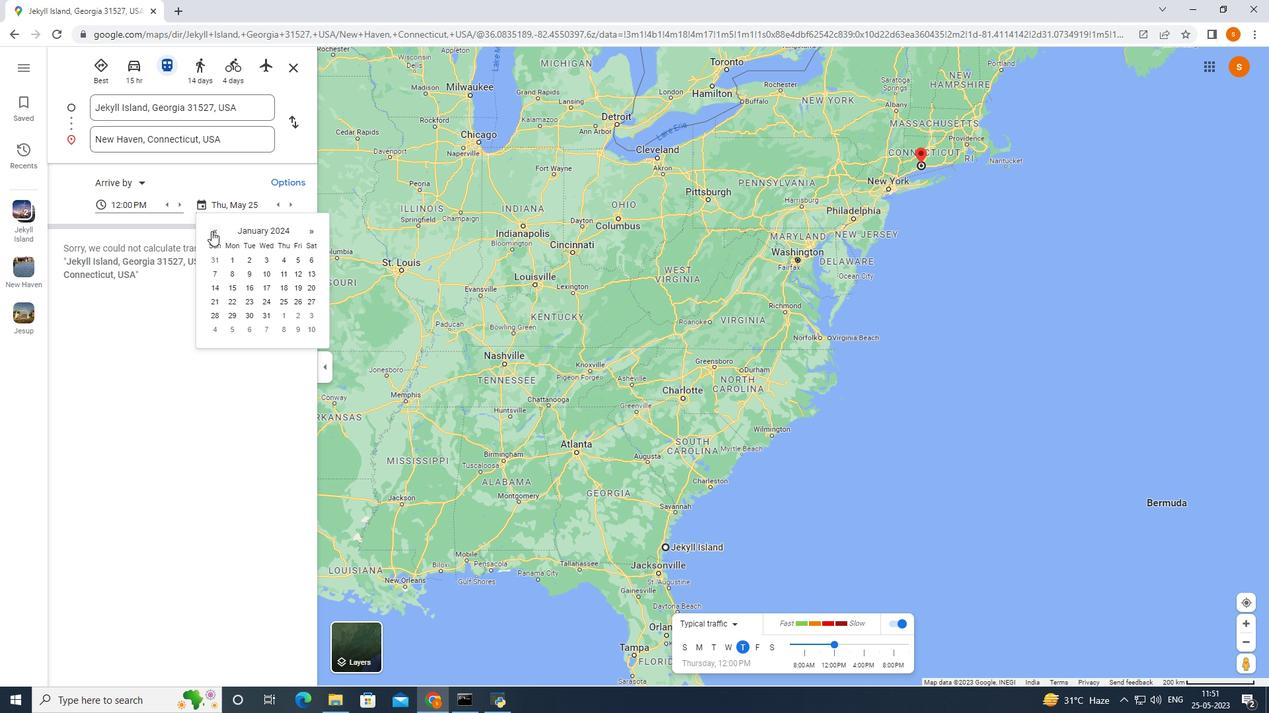 
Action: Mouse moved to (292, 289)
Screenshot: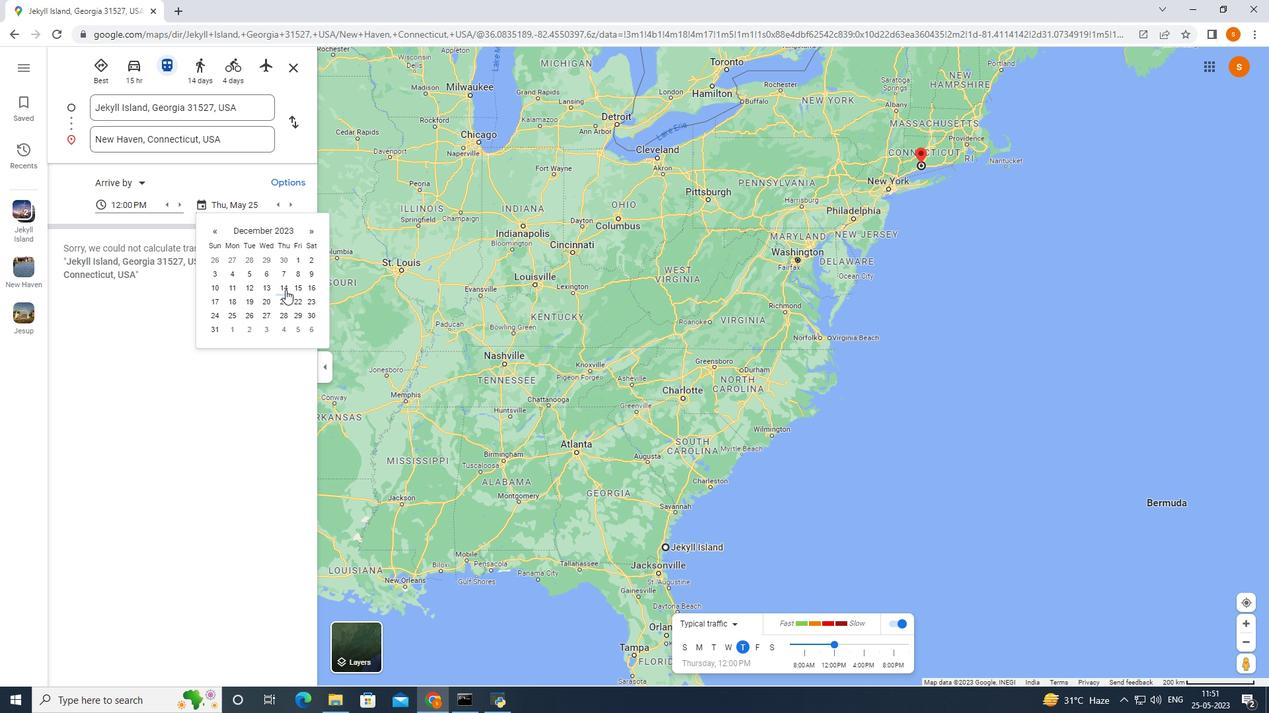 
Action: Mouse pressed left at (292, 289)
Screenshot: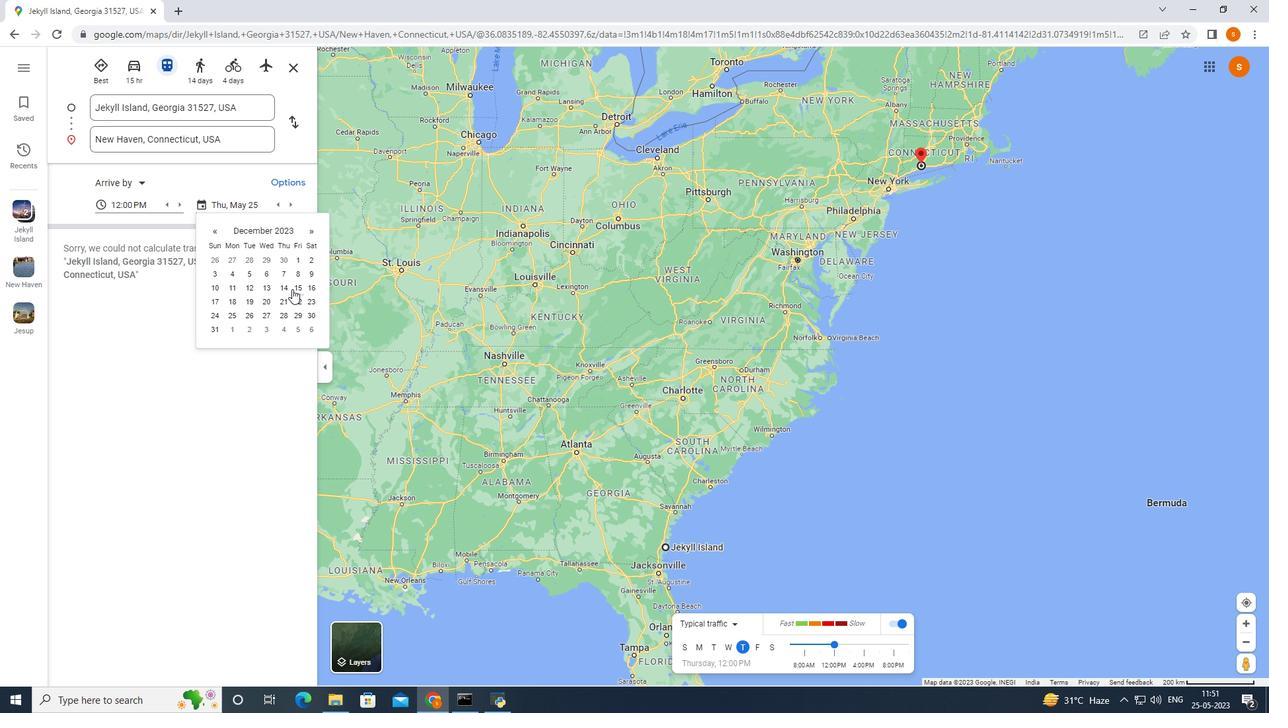 
Action: Mouse moved to (292, 289)
Screenshot: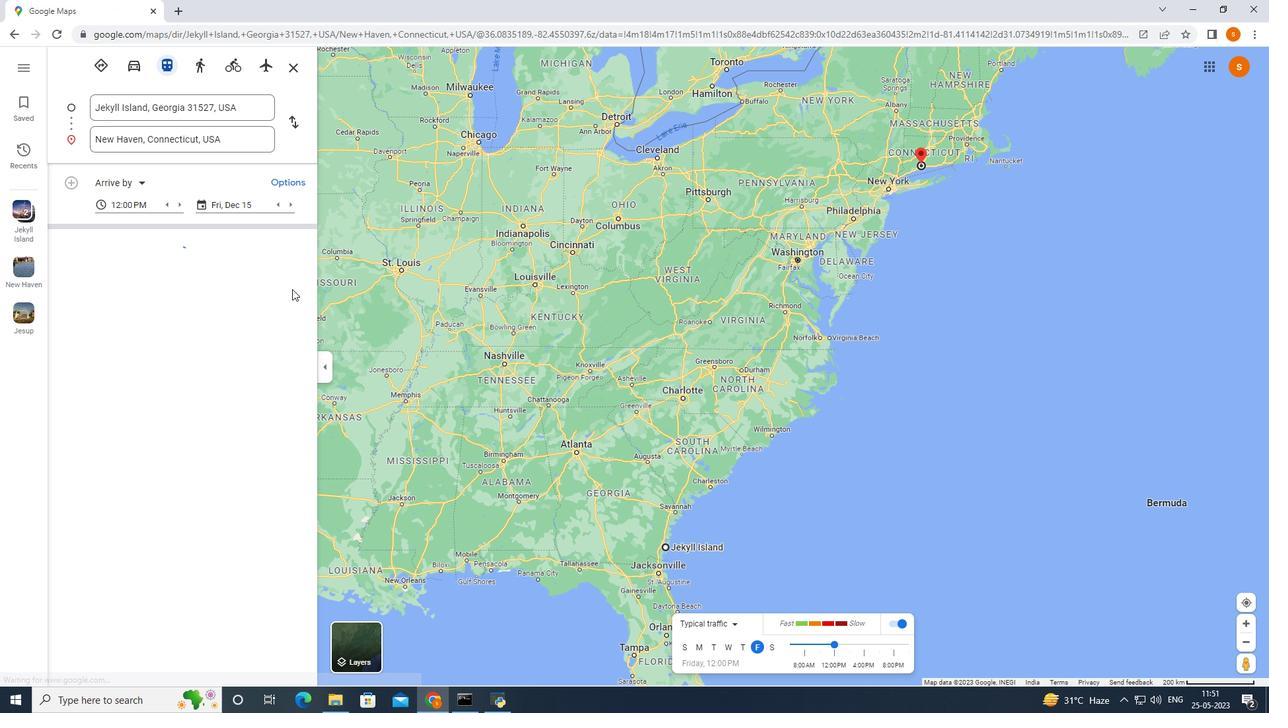 
